 Task: Add a signature Frank Clark containing 'With thanks and sincere wishes, Frank Clark' to email address softage.1@softage.net and add a folder Supplies
Action: Mouse moved to (113, 139)
Screenshot: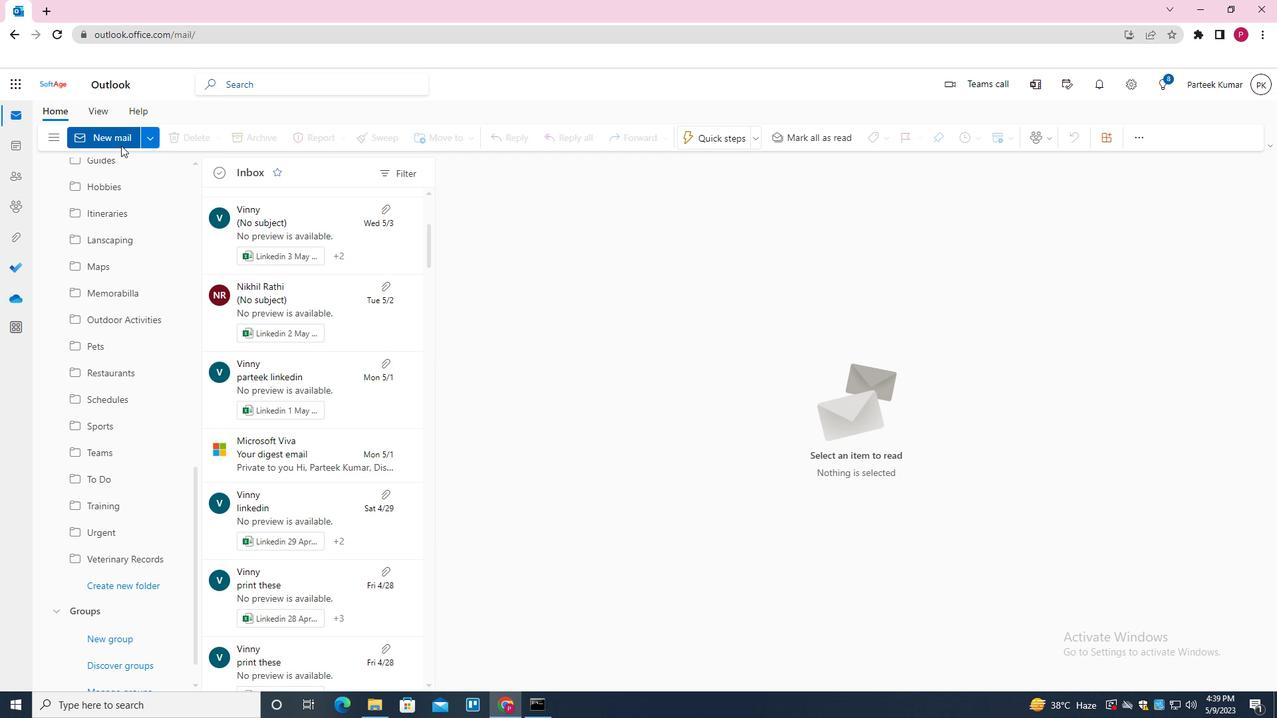 
Action: Mouse pressed left at (113, 139)
Screenshot: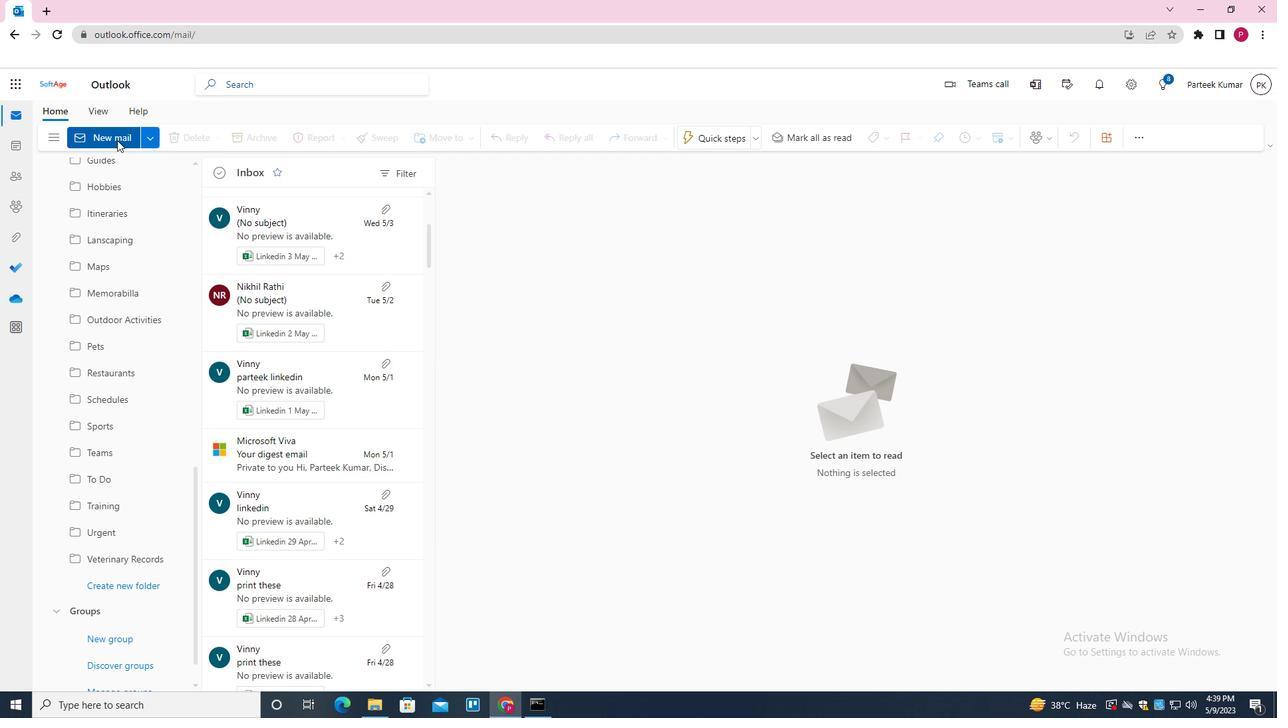 
Action: Mouse moved to (646, 334)
Screenshot: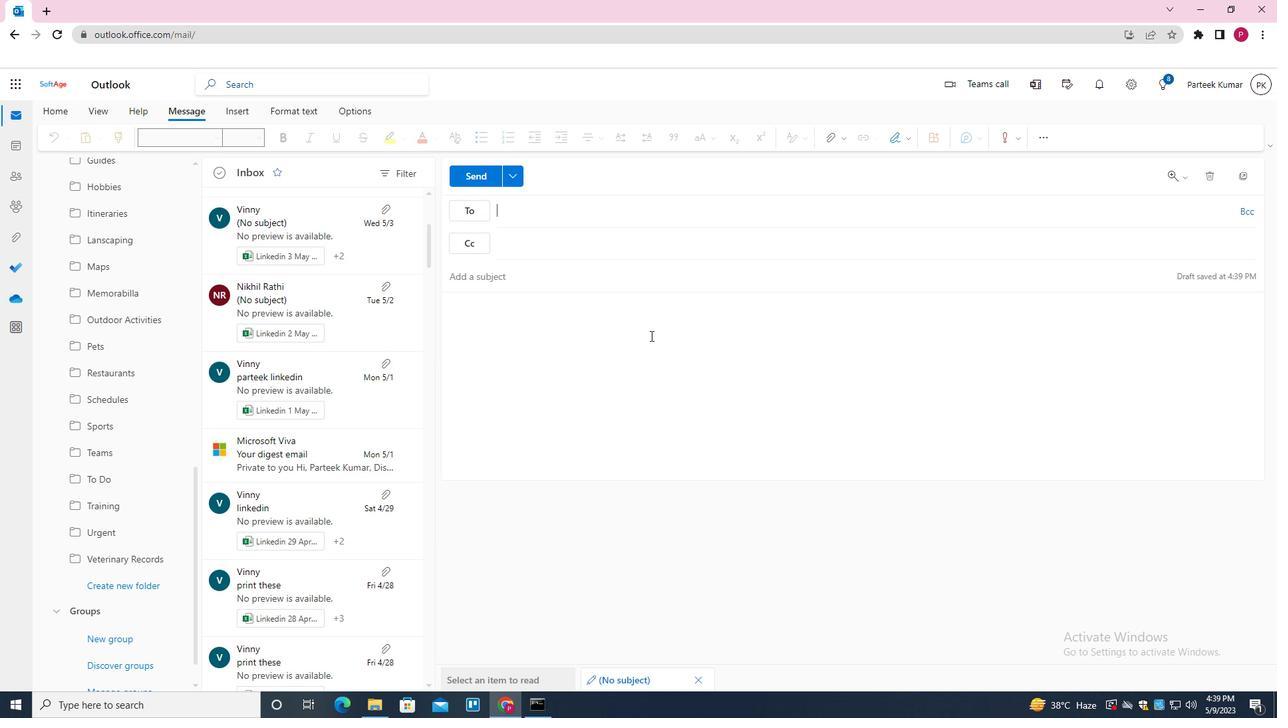 
Action: Mouse pressed left at (646, 334)
Screenshot: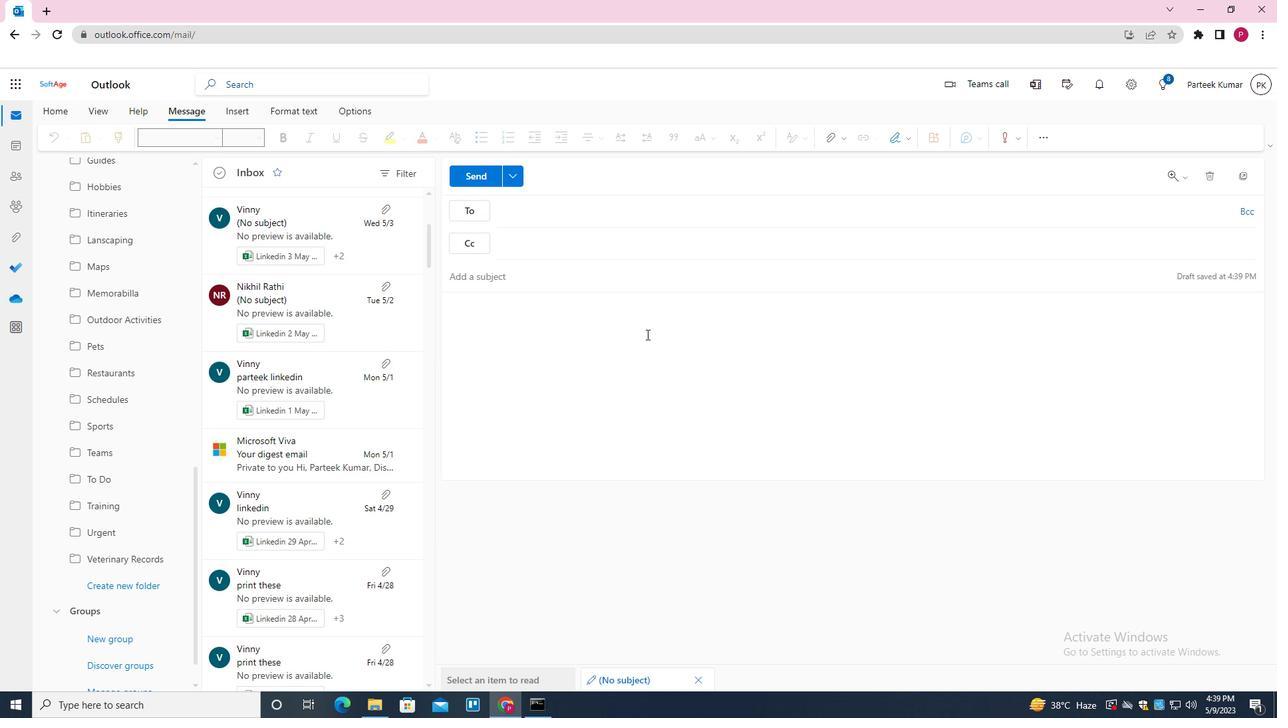 
Action: Mouse moved to (904, 143)
Screenshot: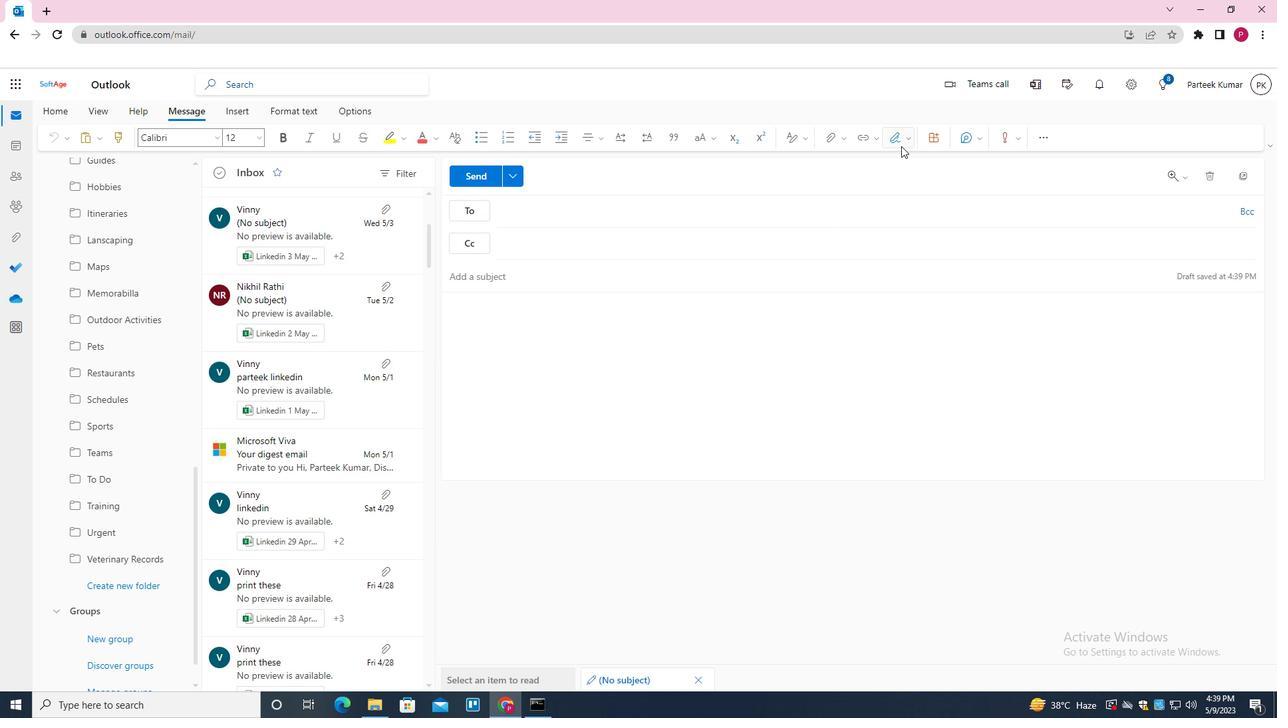 
Action: Mouse pressed left at (904, 143)
Screenshot: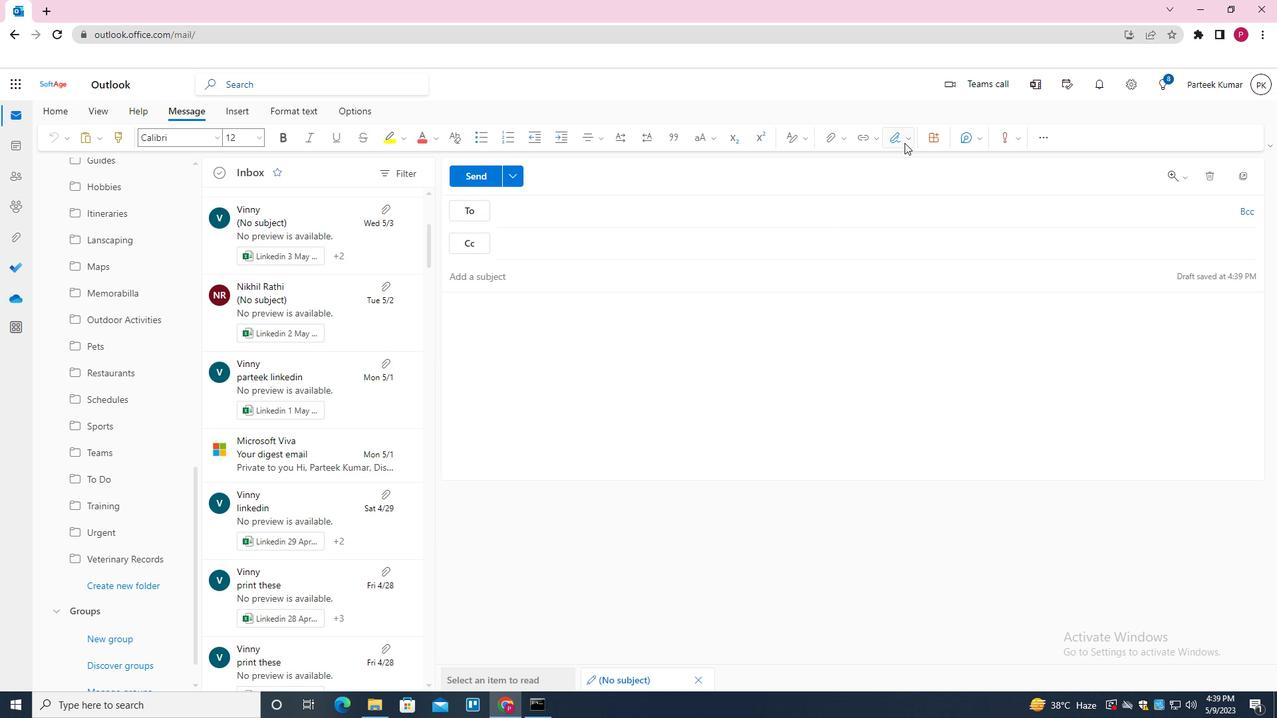 
Action: Mouse moved to (842, 444)
Screenshot: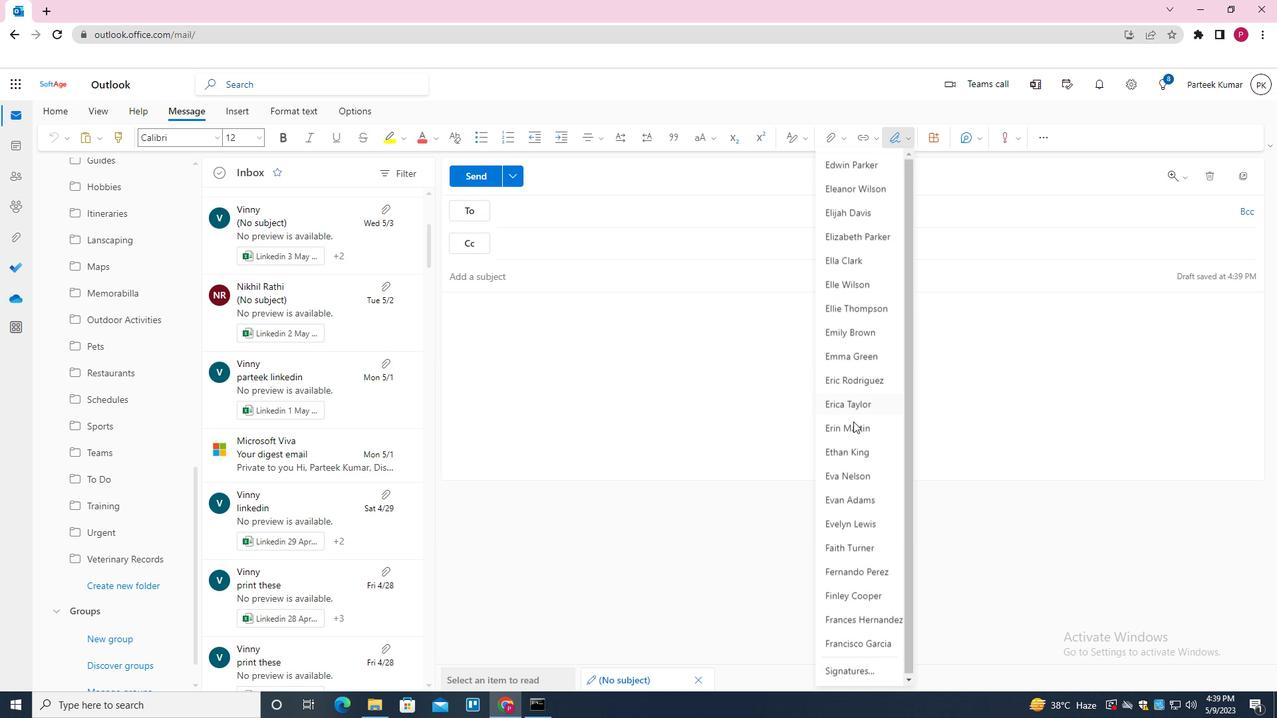 
Action: Mouse scrolled (842, 443) with delta (0, 0)
Screenshot: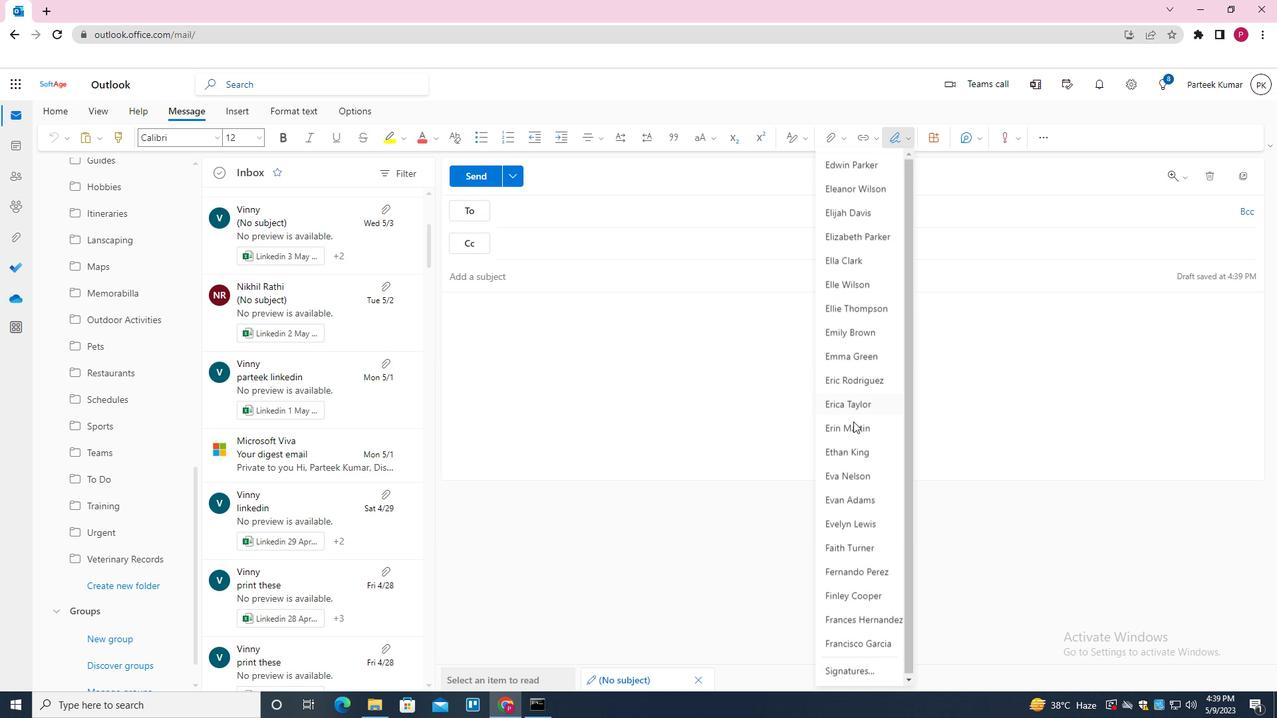 
Action: Mouse moved to (842, 470)
Screenshot: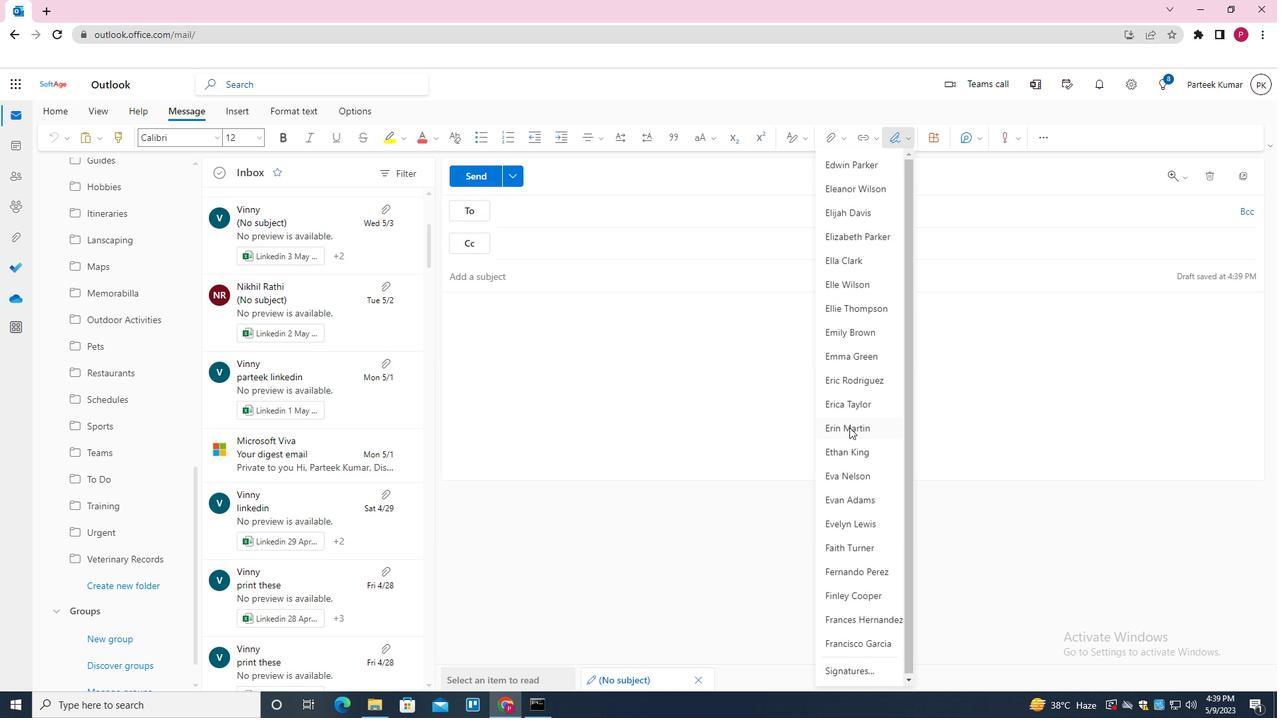 
Action: Mouse scrolled (842, 469) with delta (0, 0)
Screenshot: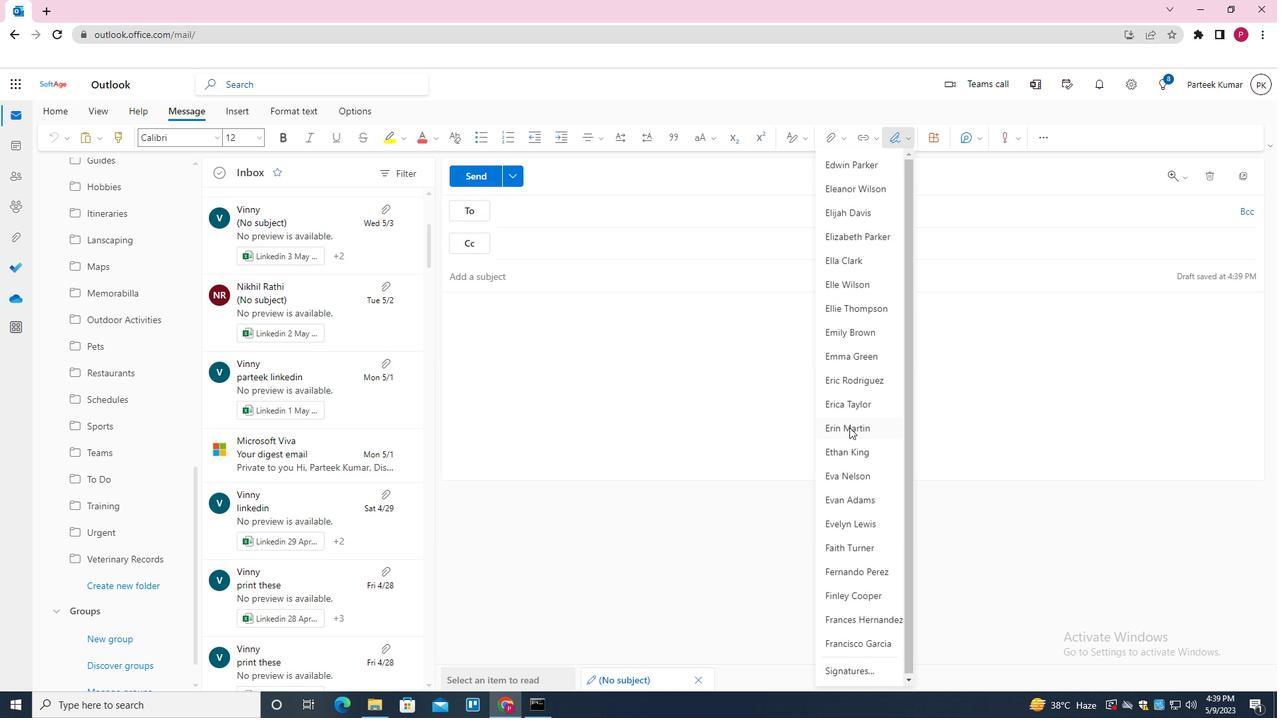 
Action: Mouse moved to (843, 480)
Screenshot: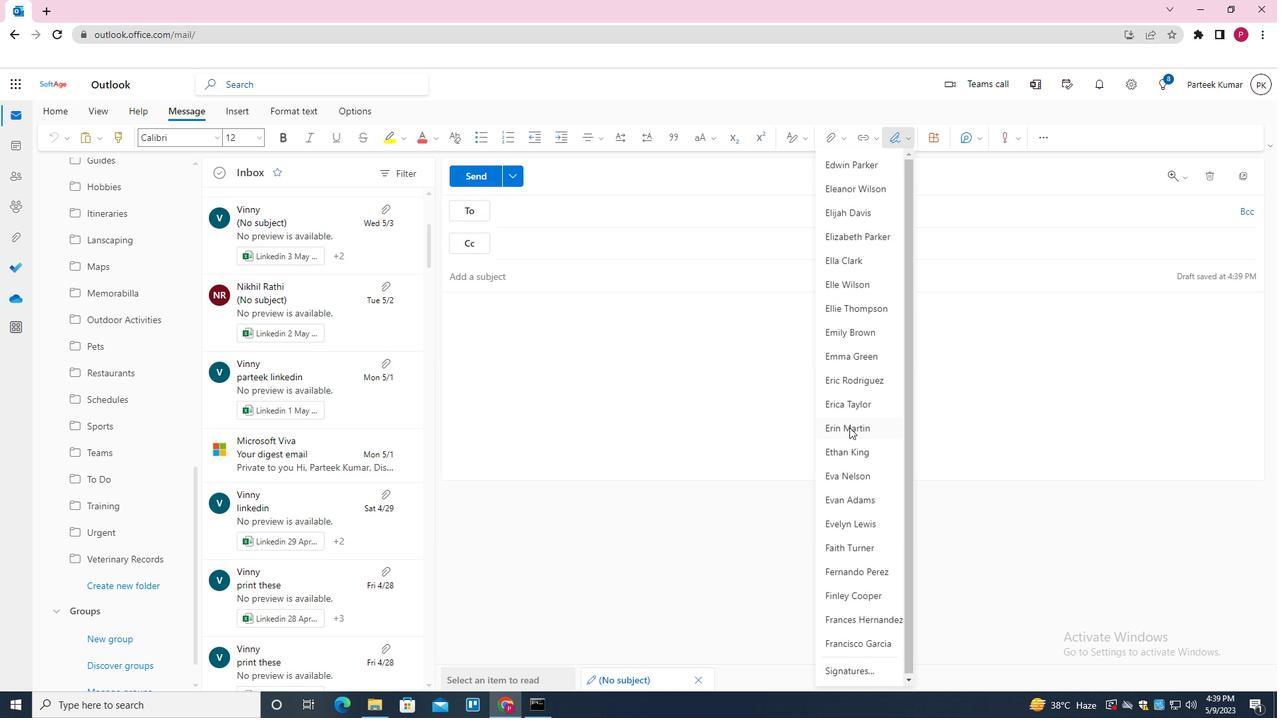 
Action: Mouse scrolled (843, 479) with delta (0, 0)
Screenshot: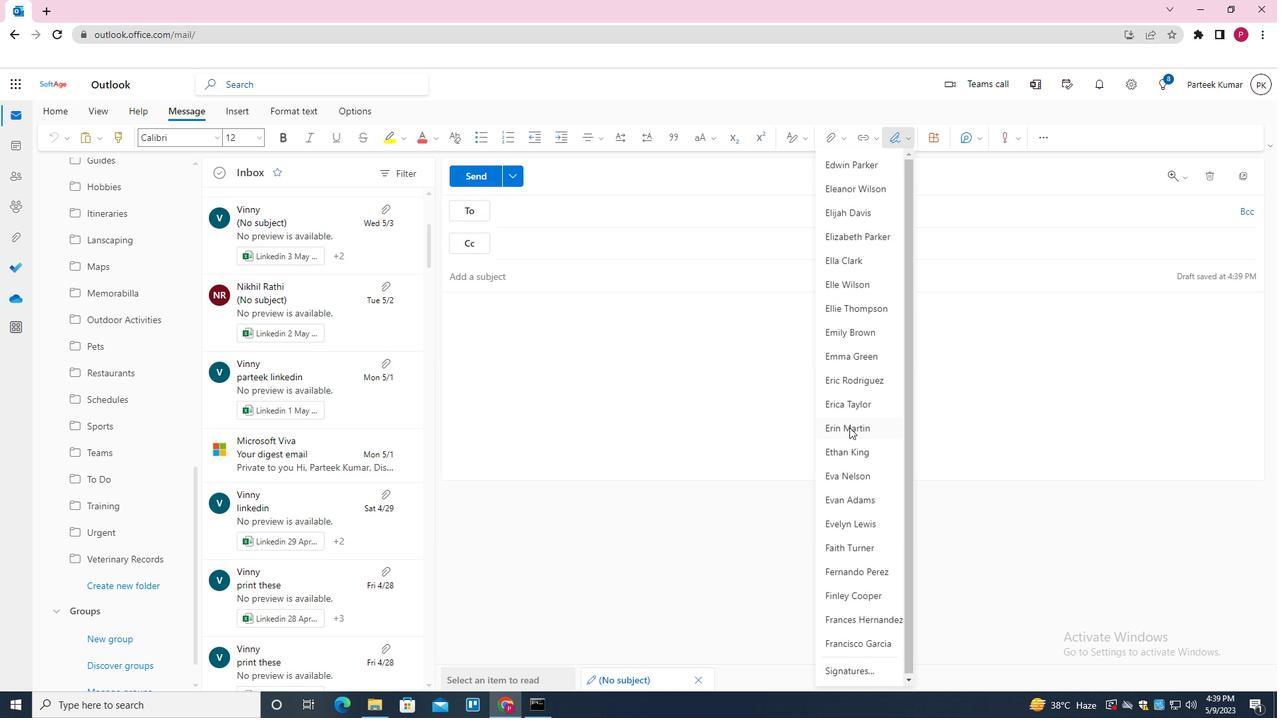 
Action: Mouse moved to (845, 493)
Screenshot: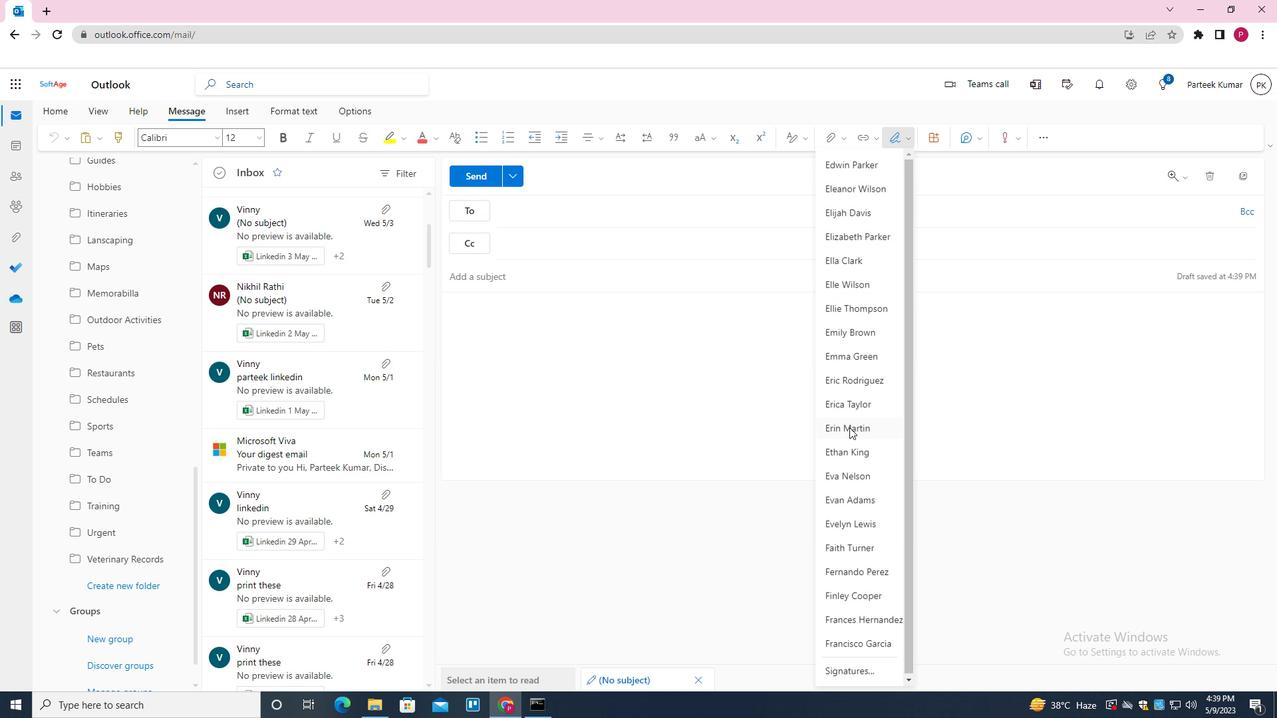 
Action: Mouse scrolled (845, 493) with delta (0, 0)
Screenshot: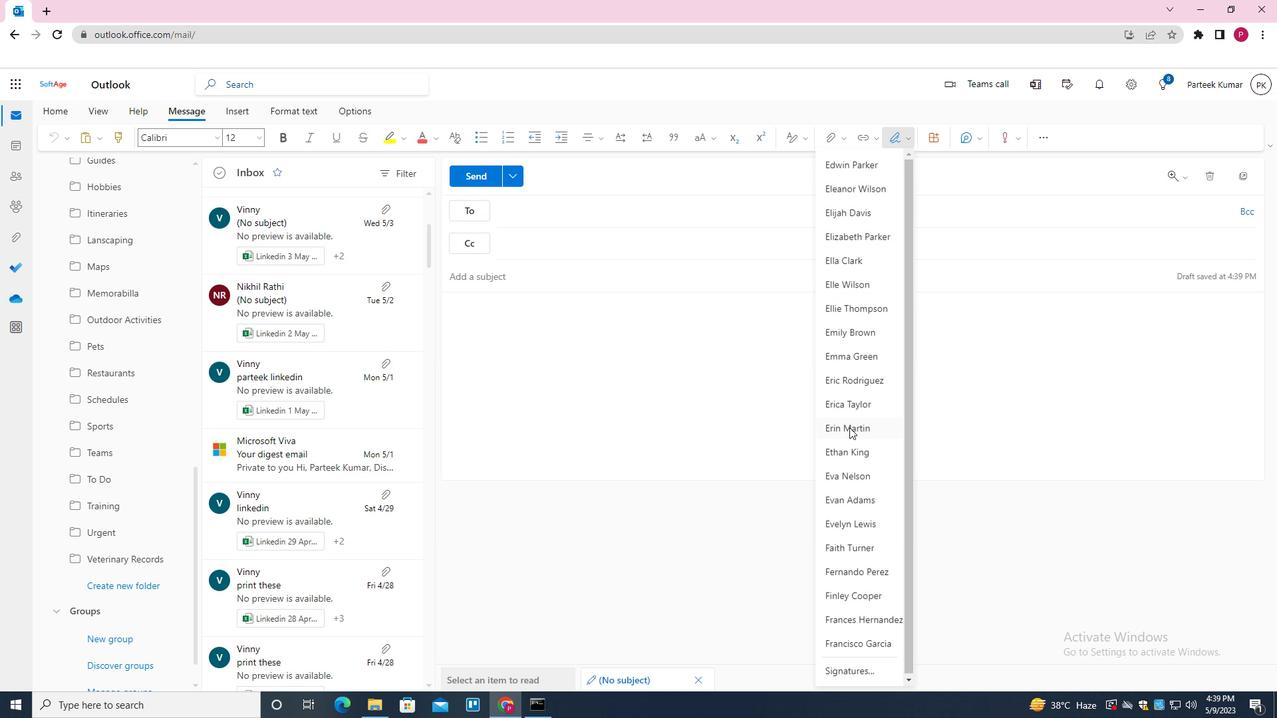 
Action: Mouse moved to (845, 503)
Screenshot: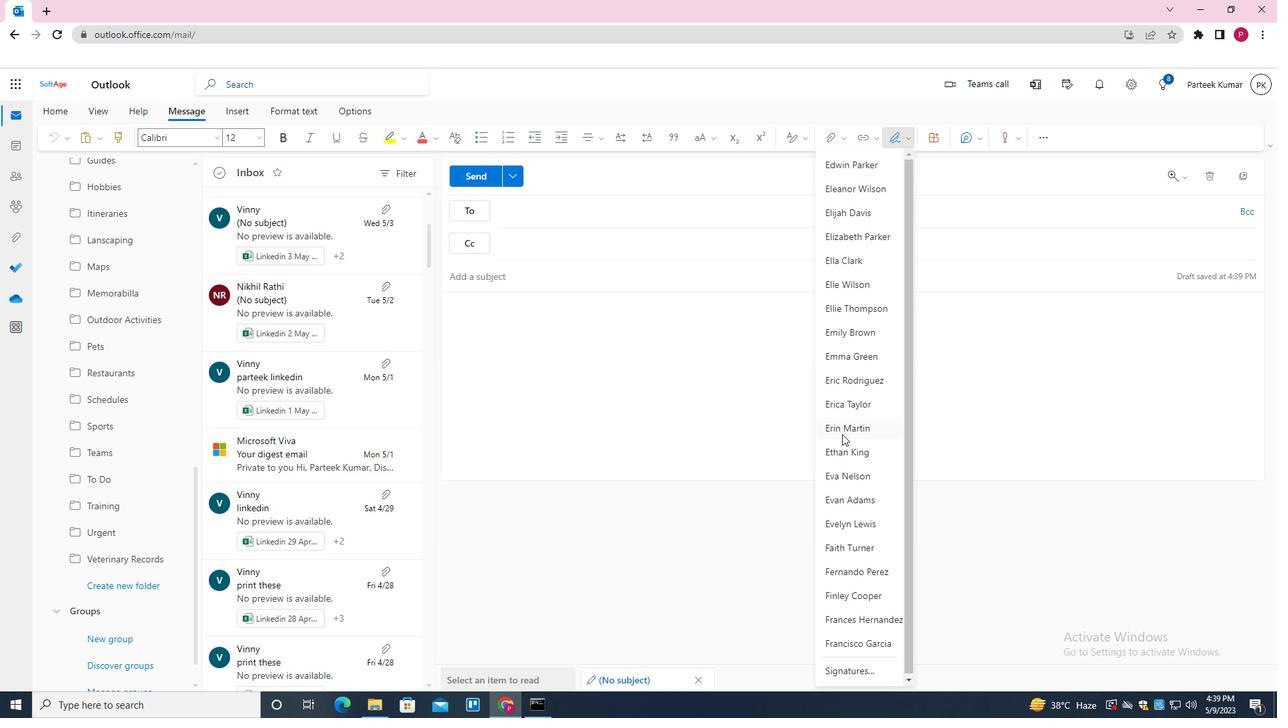 
Action: Mouse scrolled (845, 502) with delta (0, 0)
Screenshot: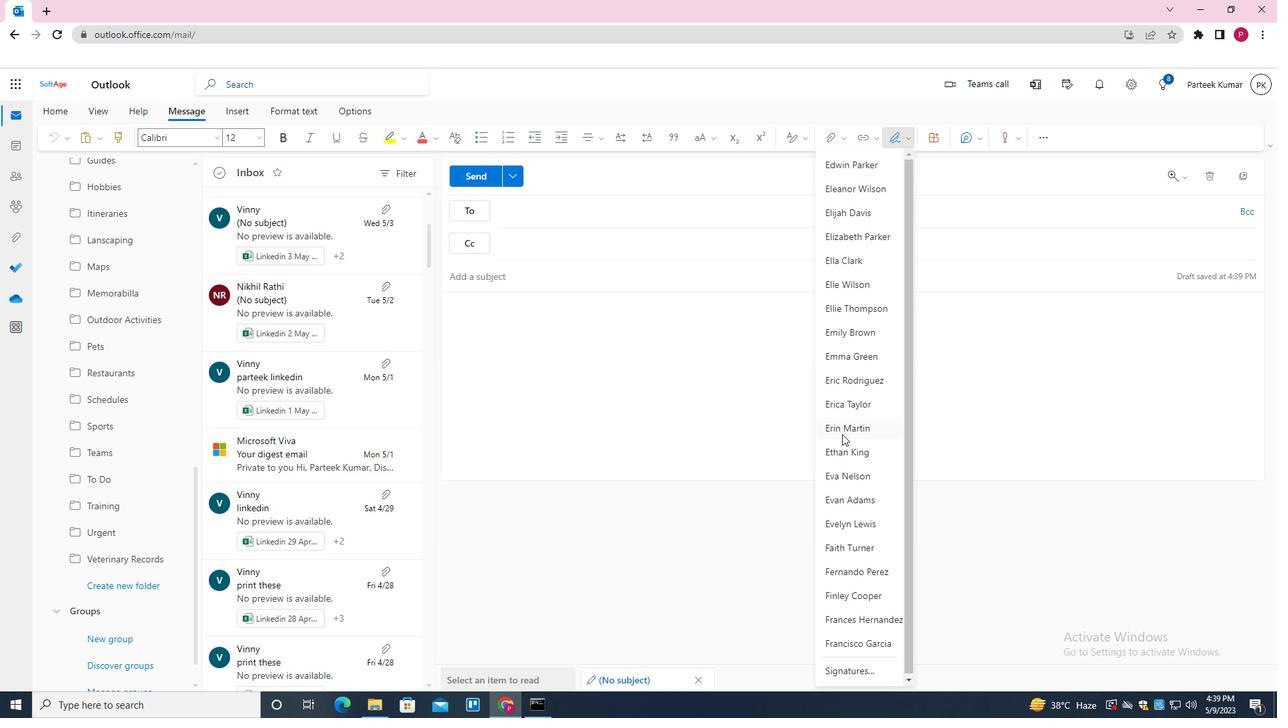 
Action: Mouse moved to (847, 660)
Screenshot: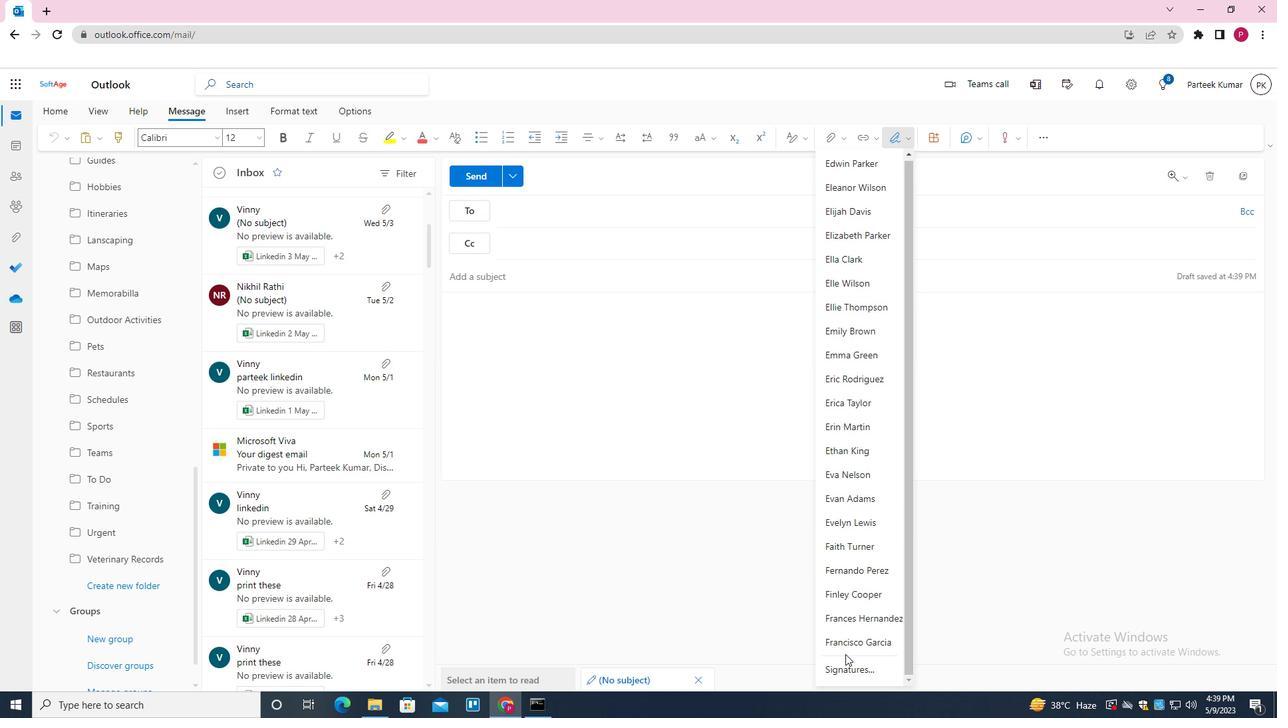
Action: Mouse pressed left at (847, 660)
Screenshot: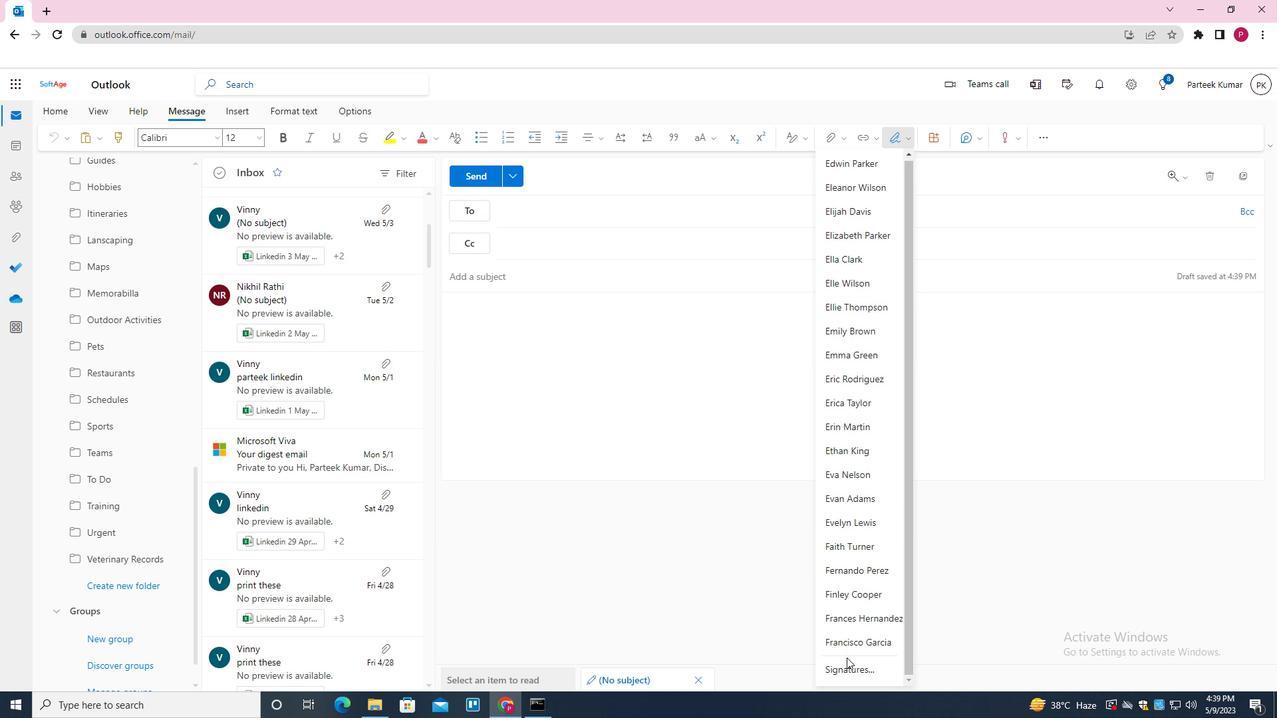 
Action: Mouse moved to (564, 217)
Screenshot: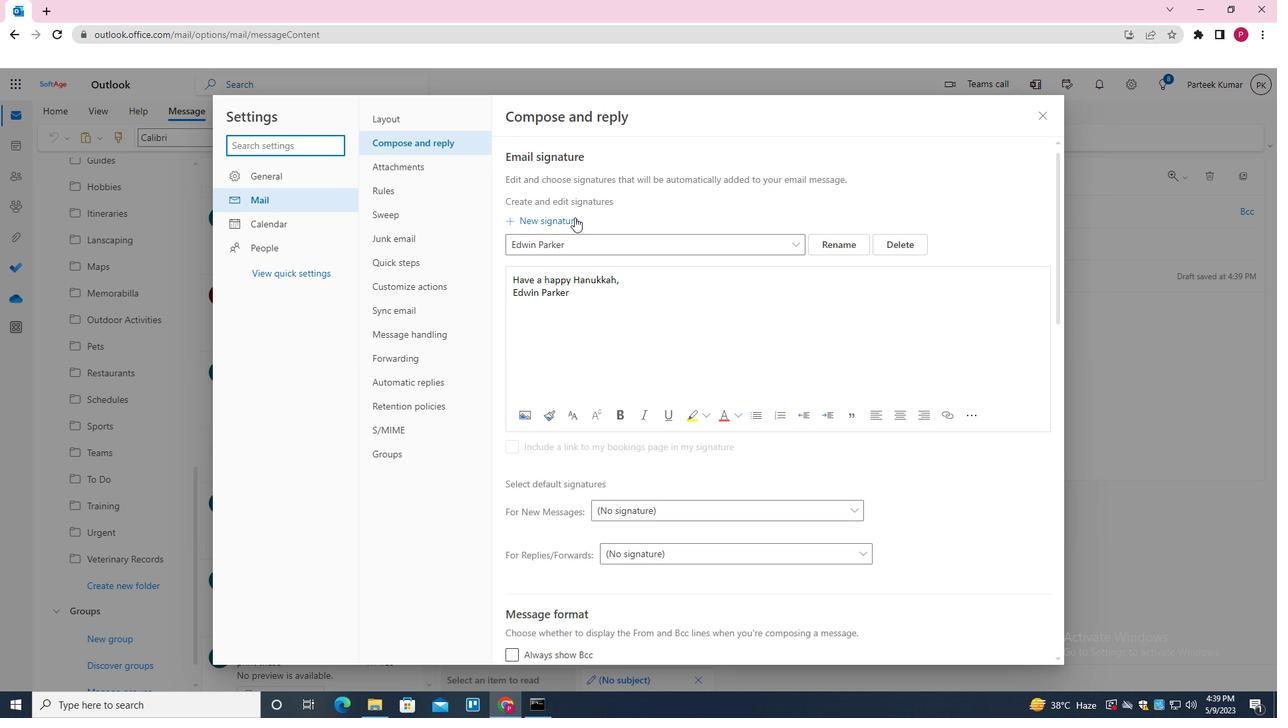 
Action: Mouse pressed left at (564, 217)
Screenshot: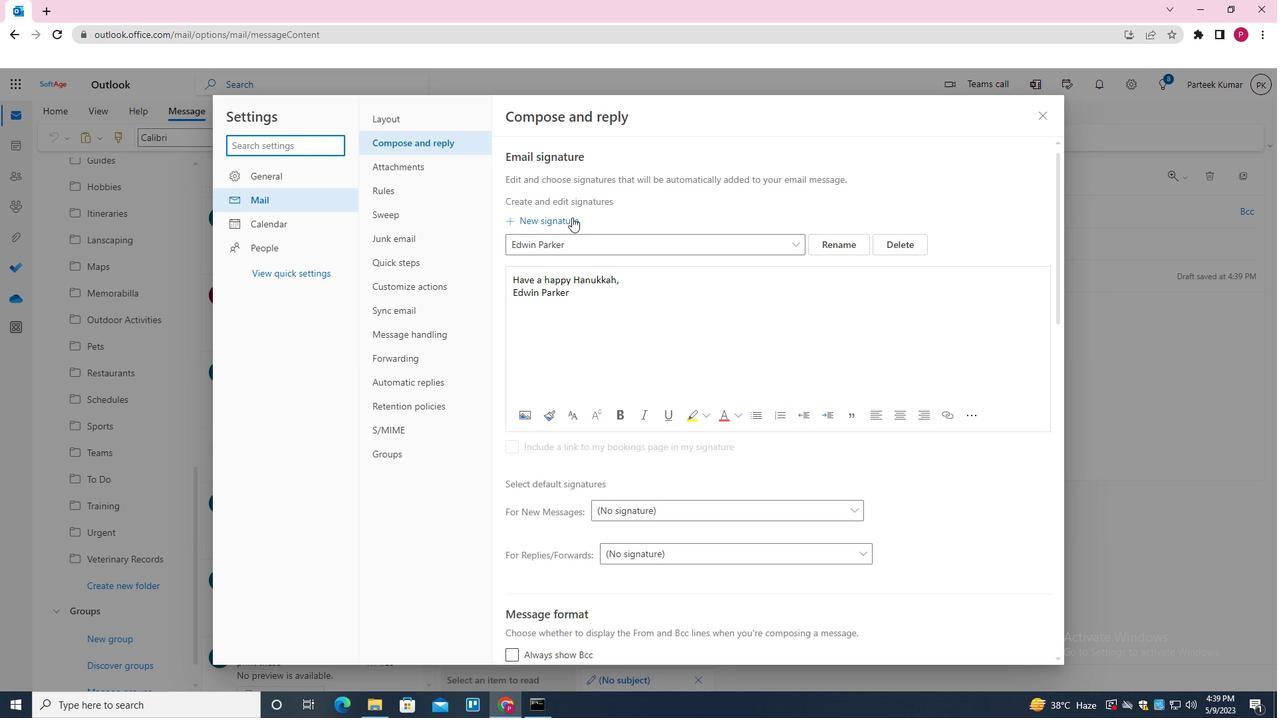 
Action: Mouse moved to (582, 248)
Screenshot: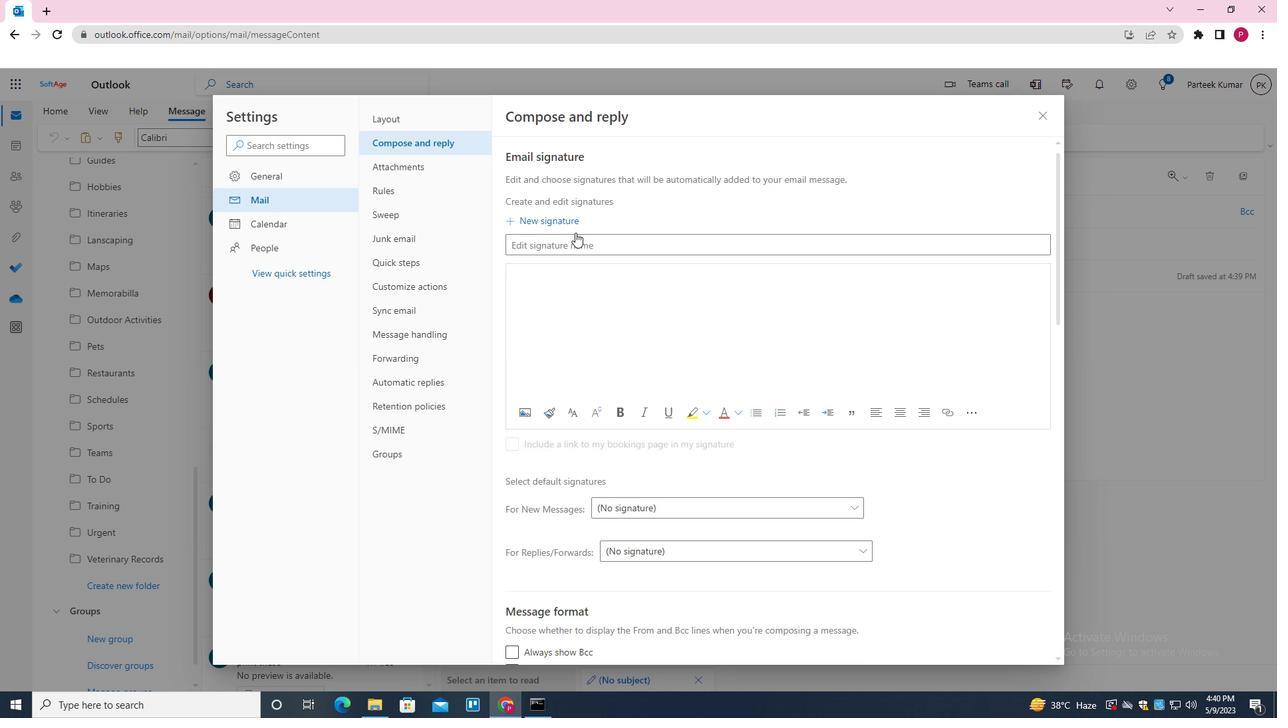 
Action: Mouse pressed left at (582, 248)
Screenshot: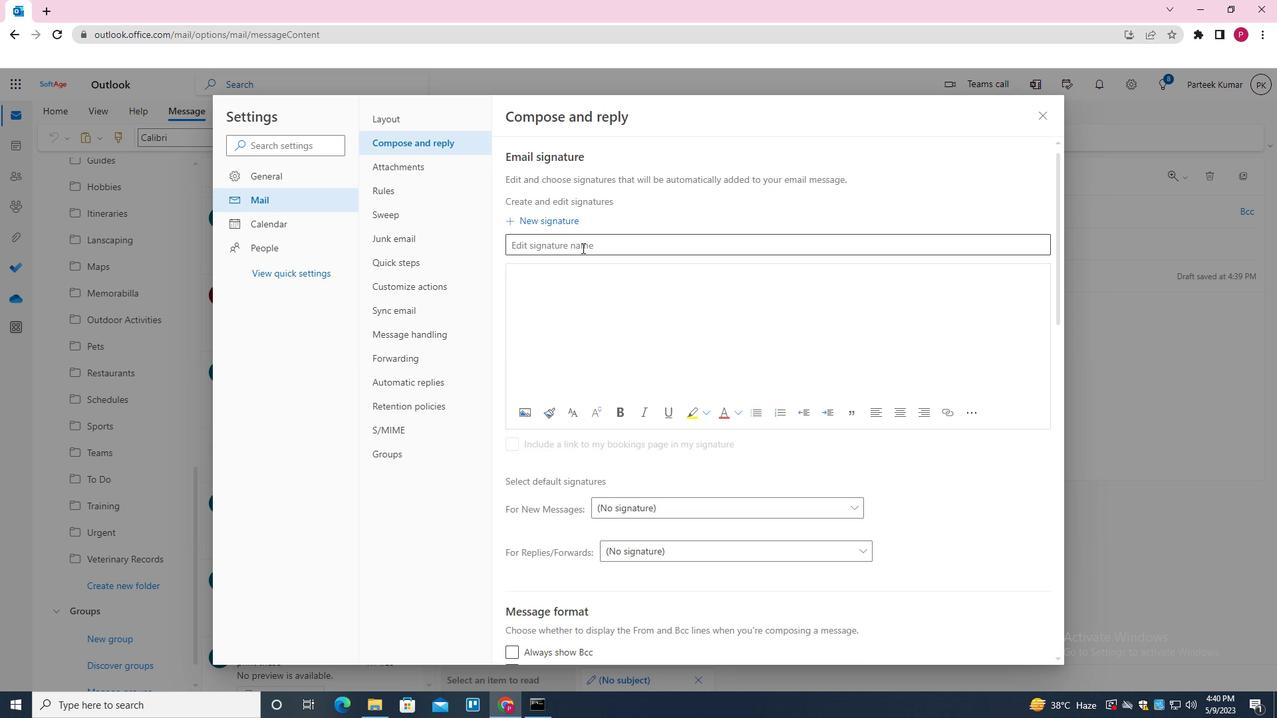 
Action: Mouse moved to (582, 248)
Screenshot: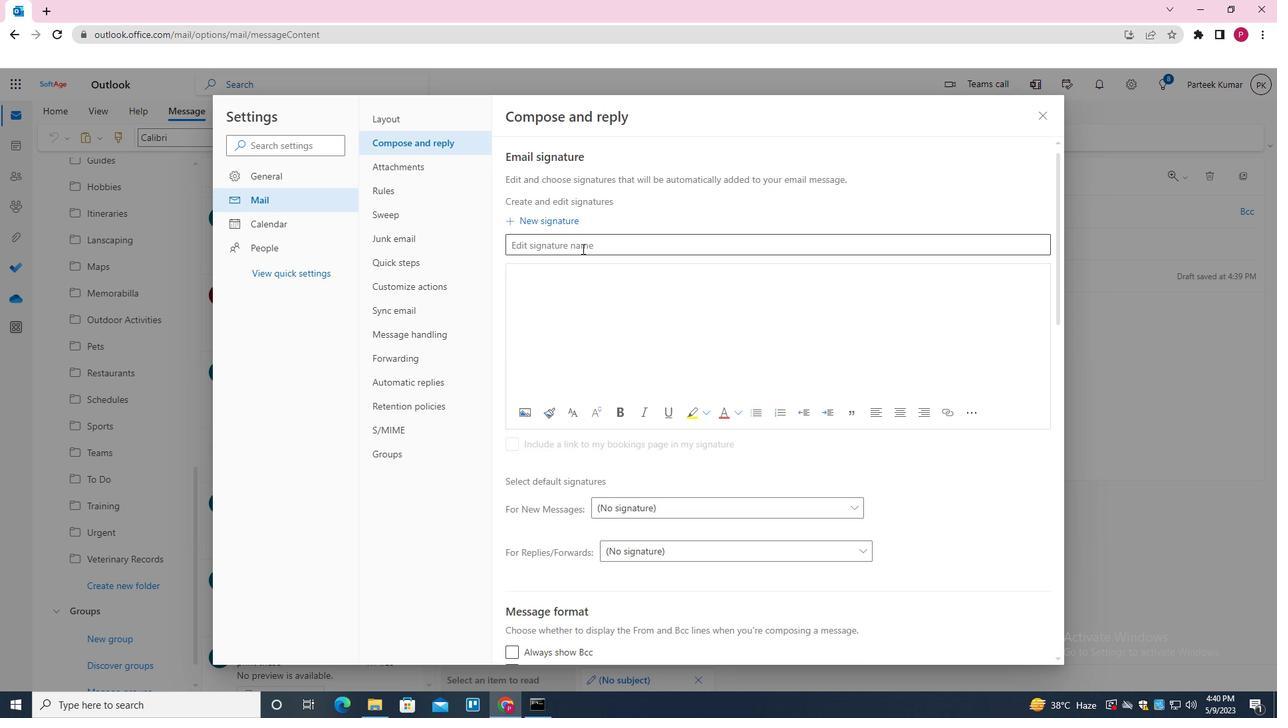 
Action: Key pressed <Key.shift><Key.shift>FRANK<Key.space><Key.shift>V<Key.backspace>CLARK
Screenshot: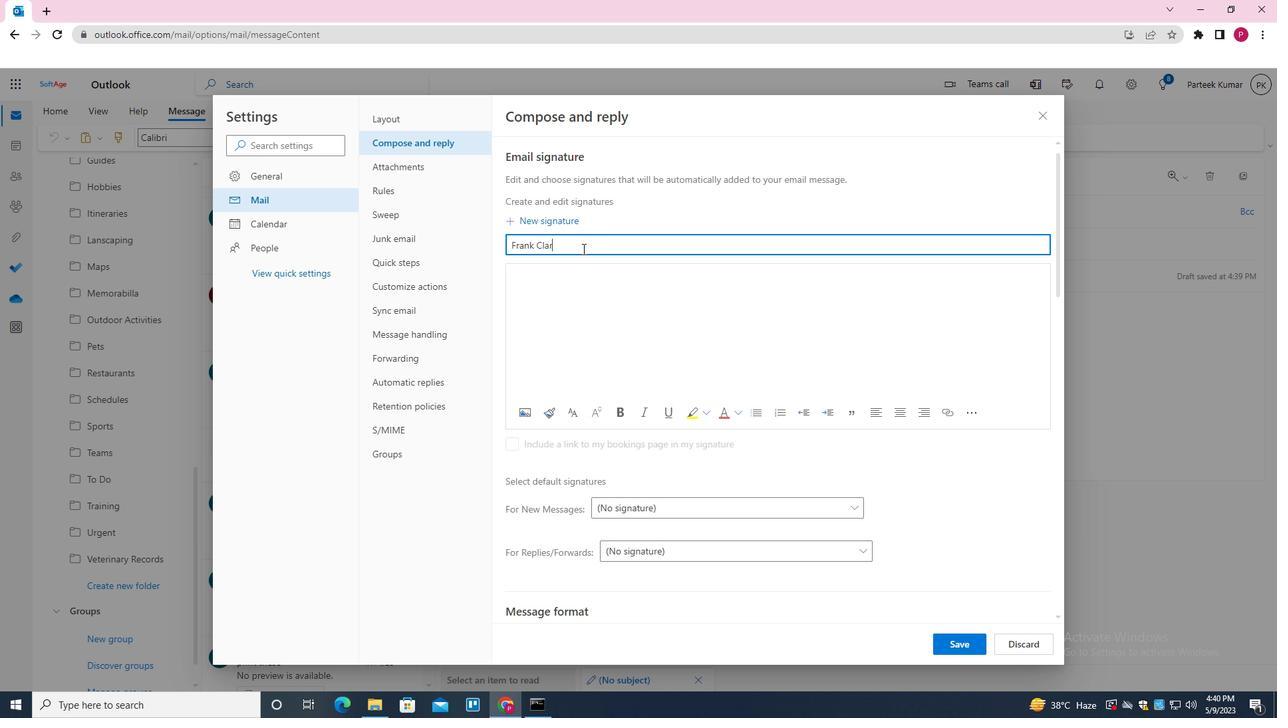 
Action: Mouse moved to (703, 299)
Screenshot: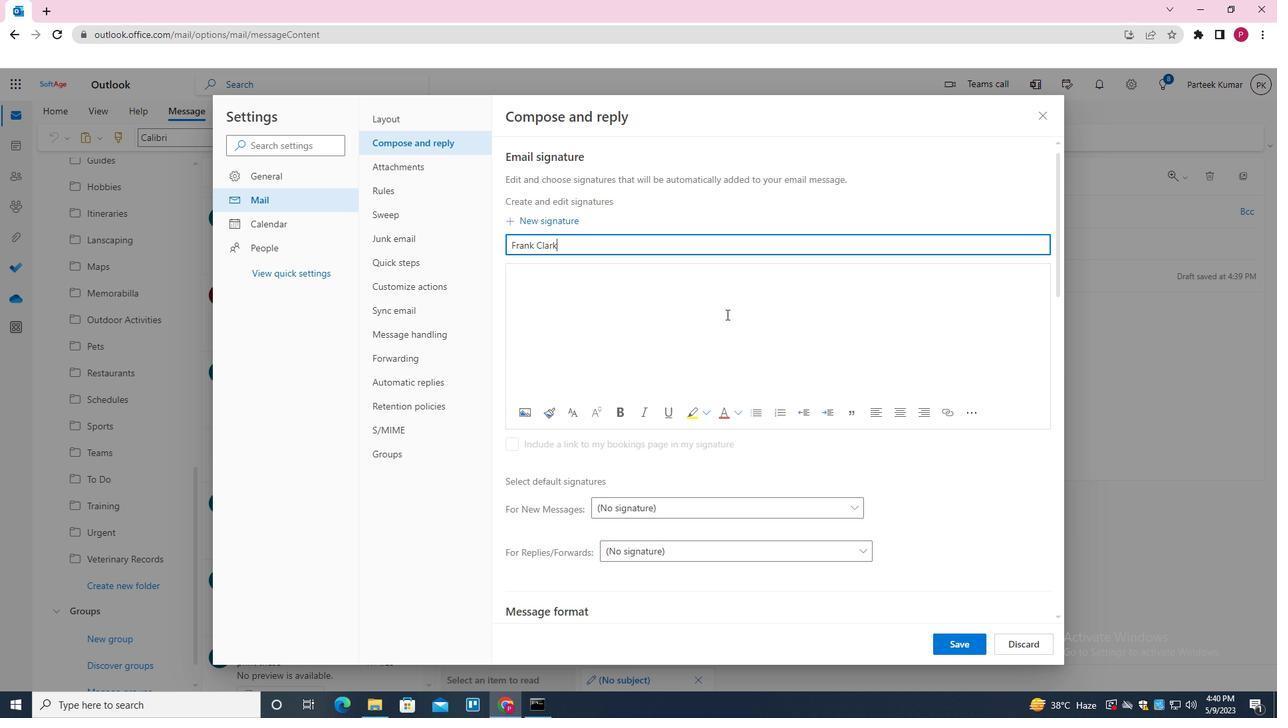 
Action: Mouse pressed left at (703, 299)
Screenshot: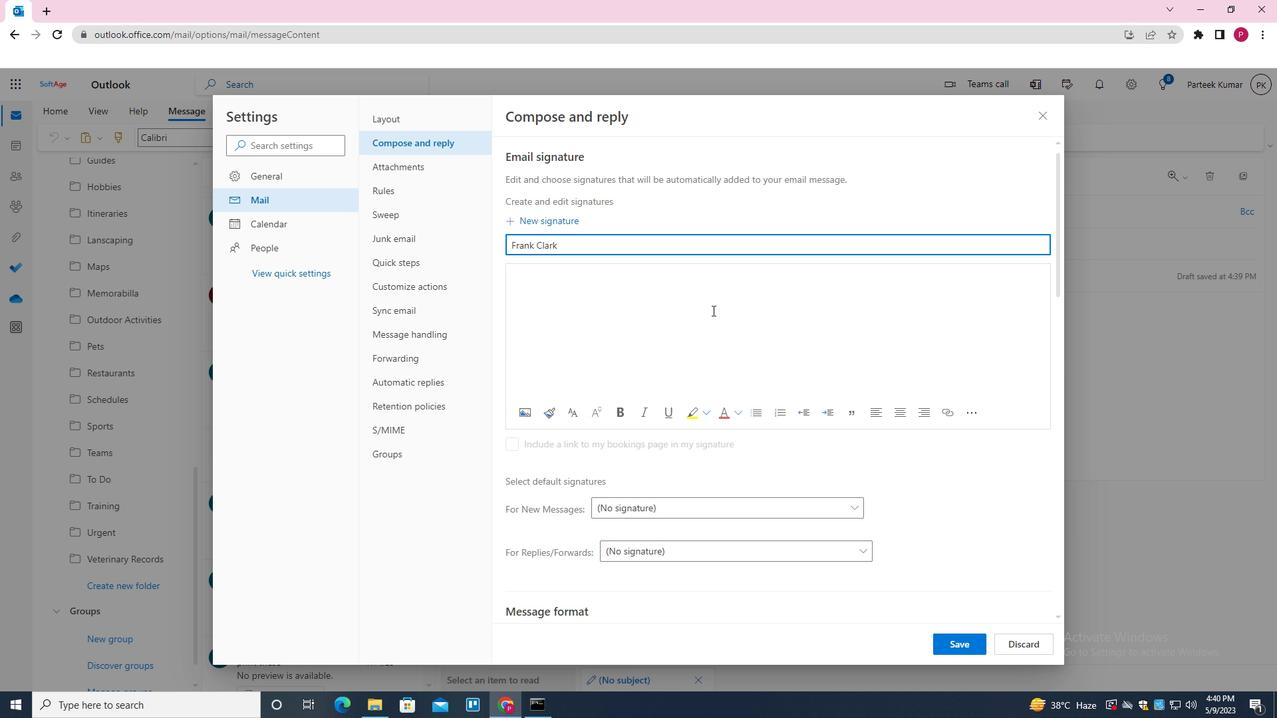 
Action: Key pressed <Key.shift>WITH<Key.space><Key.shift>THANKS<Key.space><Key.backspace><Key.backspace><Key.backspace><Key.backspace><Key.backspace><Key.backspace><Key.backspace>THANKS<Key.space>AND<Key.space>SIB<Key.backspace>M<Key.backspace>NCERE<Key.space>WISHES,<Key.enter><Key.shift>FRANK<Key.space><Key.shift>CLARK
Screenshot: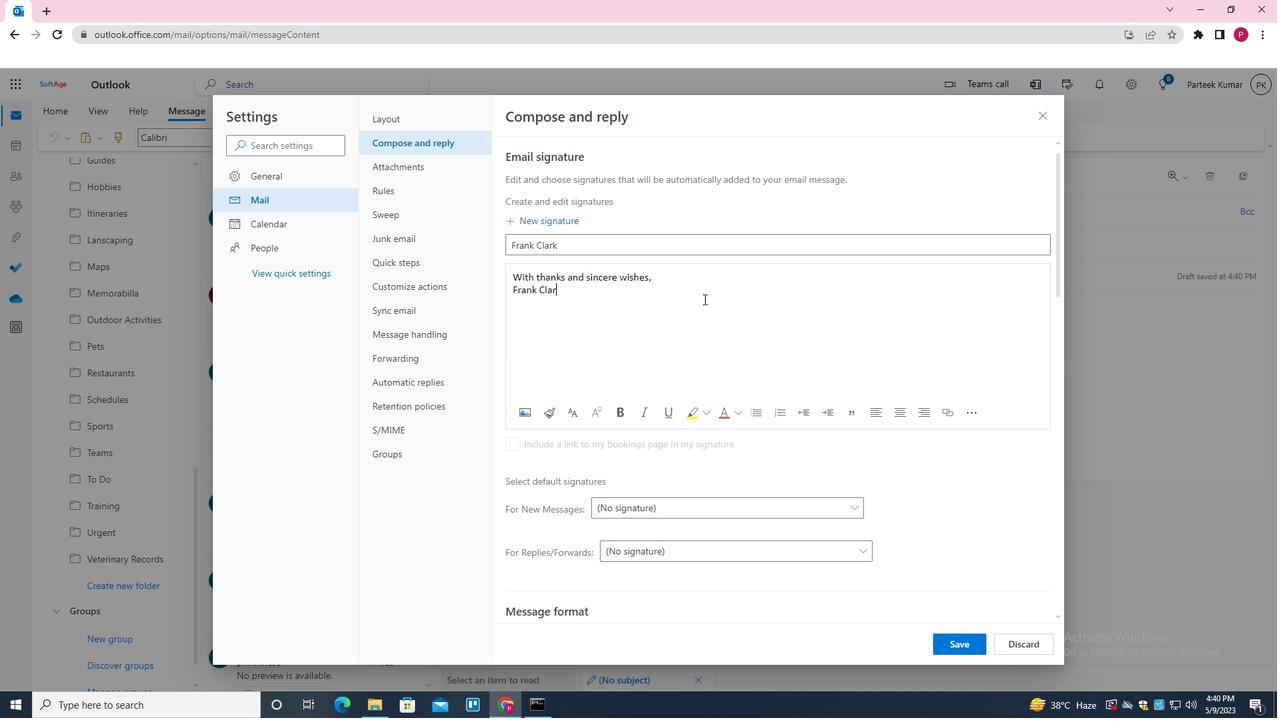 
Action: Mouse moved to (956, 648)
Screenshot: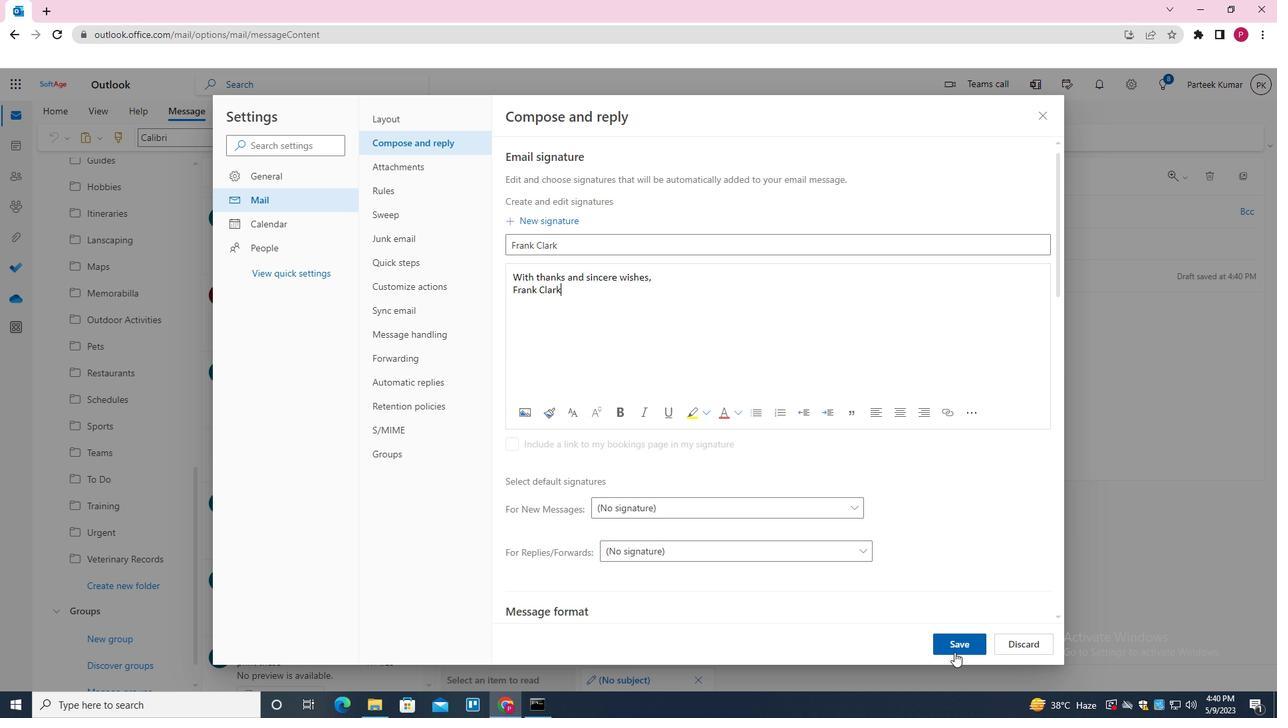 
Action: Mouse pressed left at (956, 648)
Screenshot: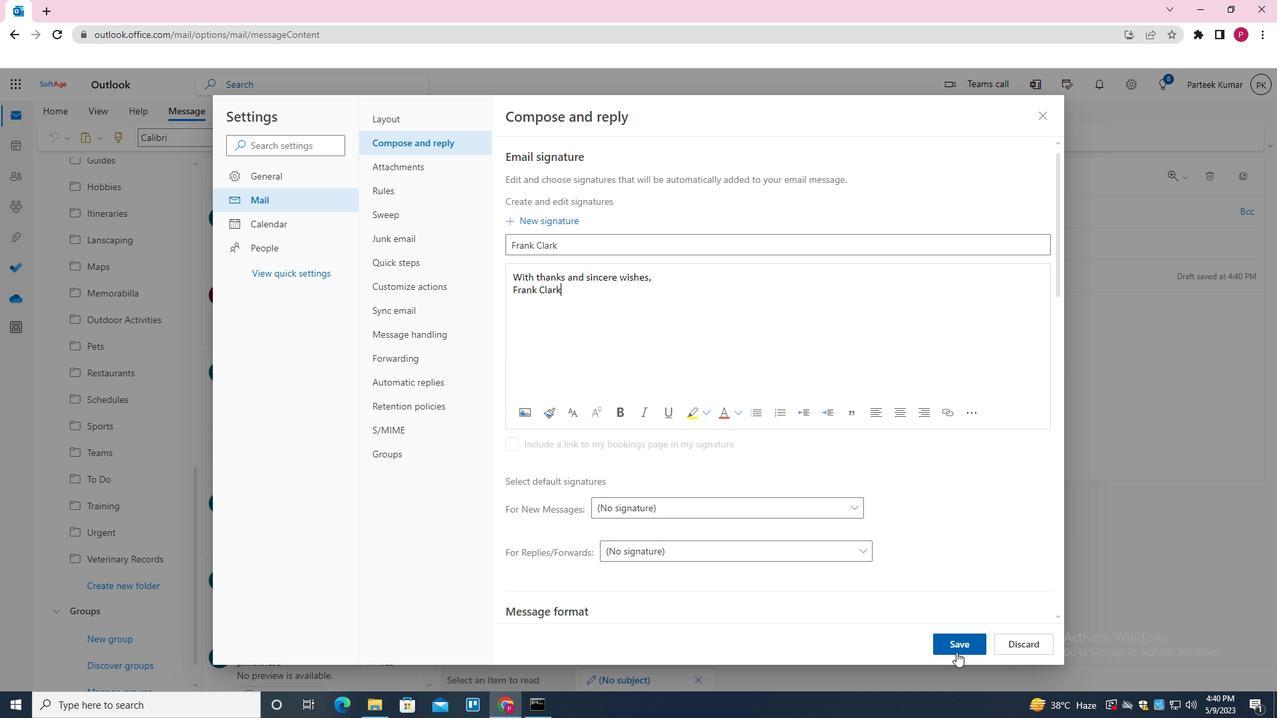 
Action: Mouse moved to (1048, 117)
Screenshot: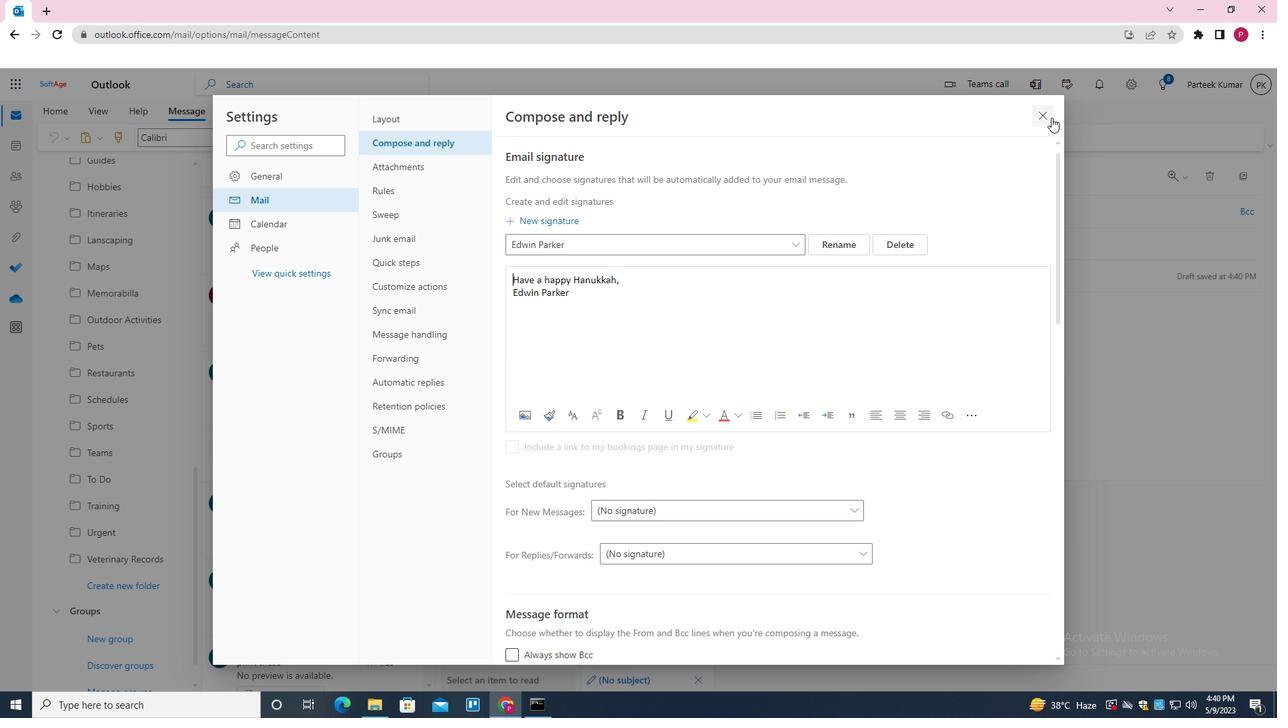 
Action: Mouse pressed left at (1048, 117)
Screenshot: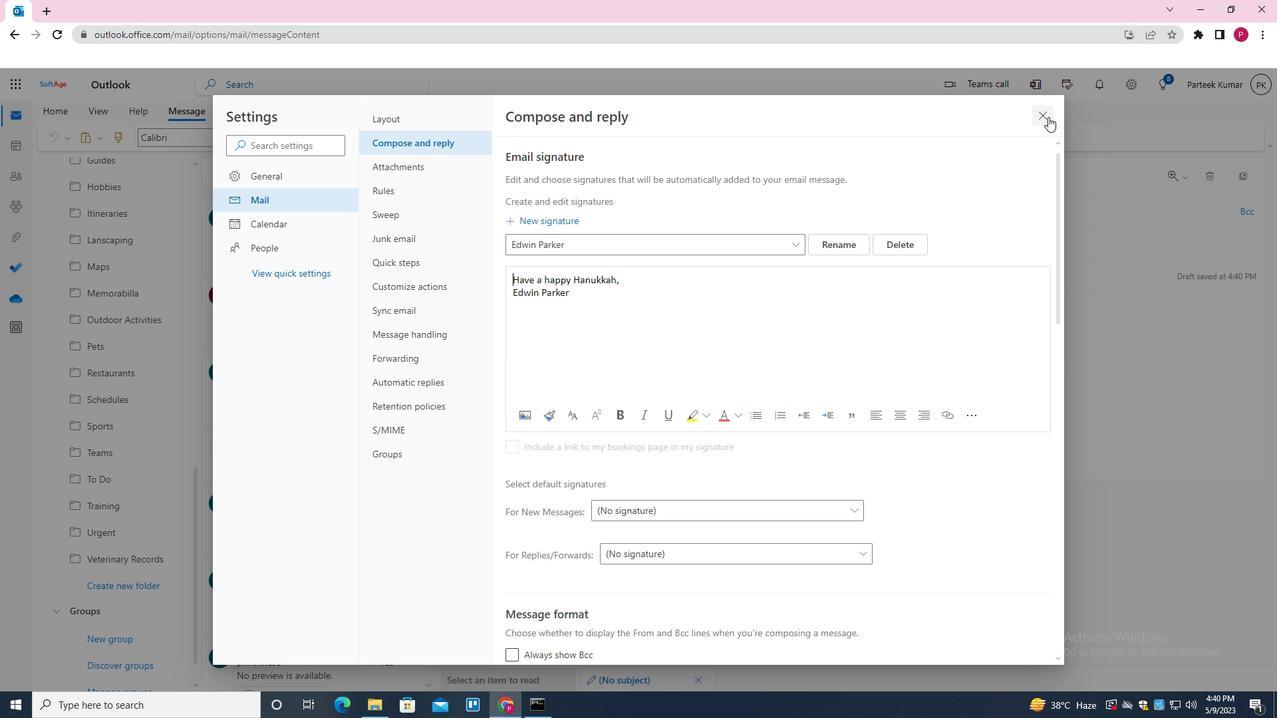 
Action: Mouse moved to (561, 328)
Screenshot: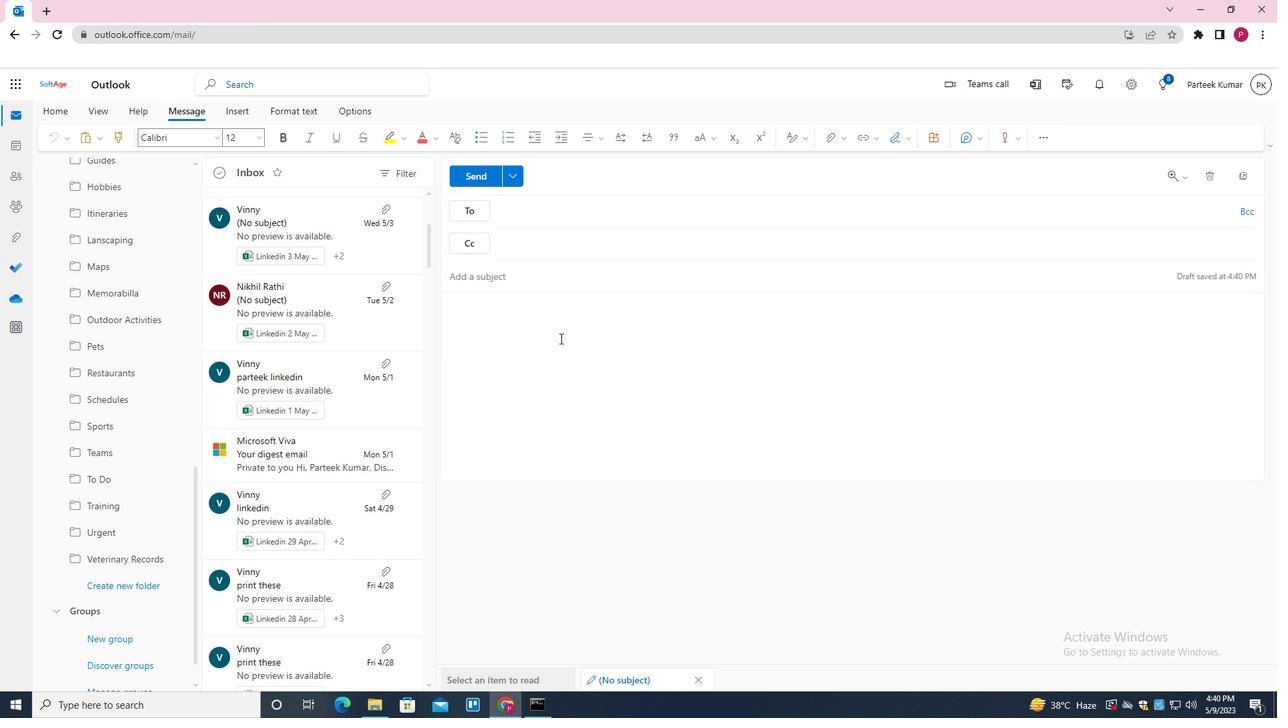
Action: Mouse pressed left at (561, 328)
Screenshot: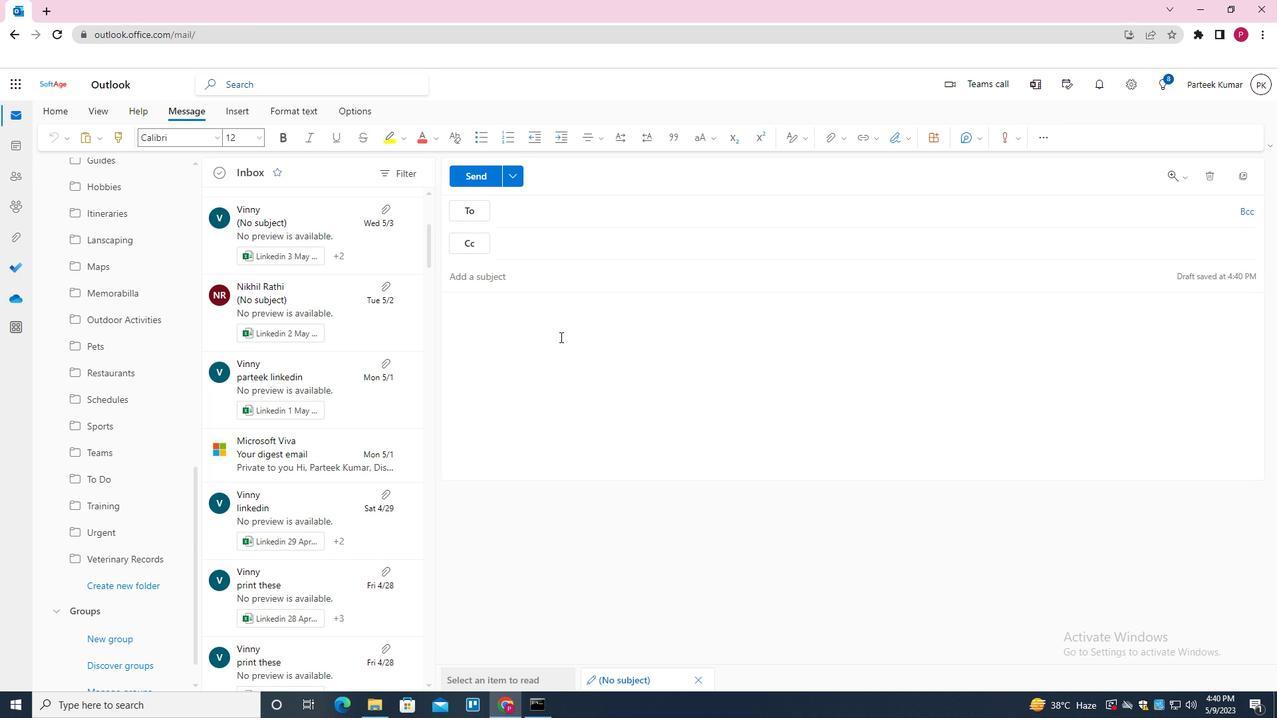 
Action: Mouse moved to (908, 135)
Screenshot: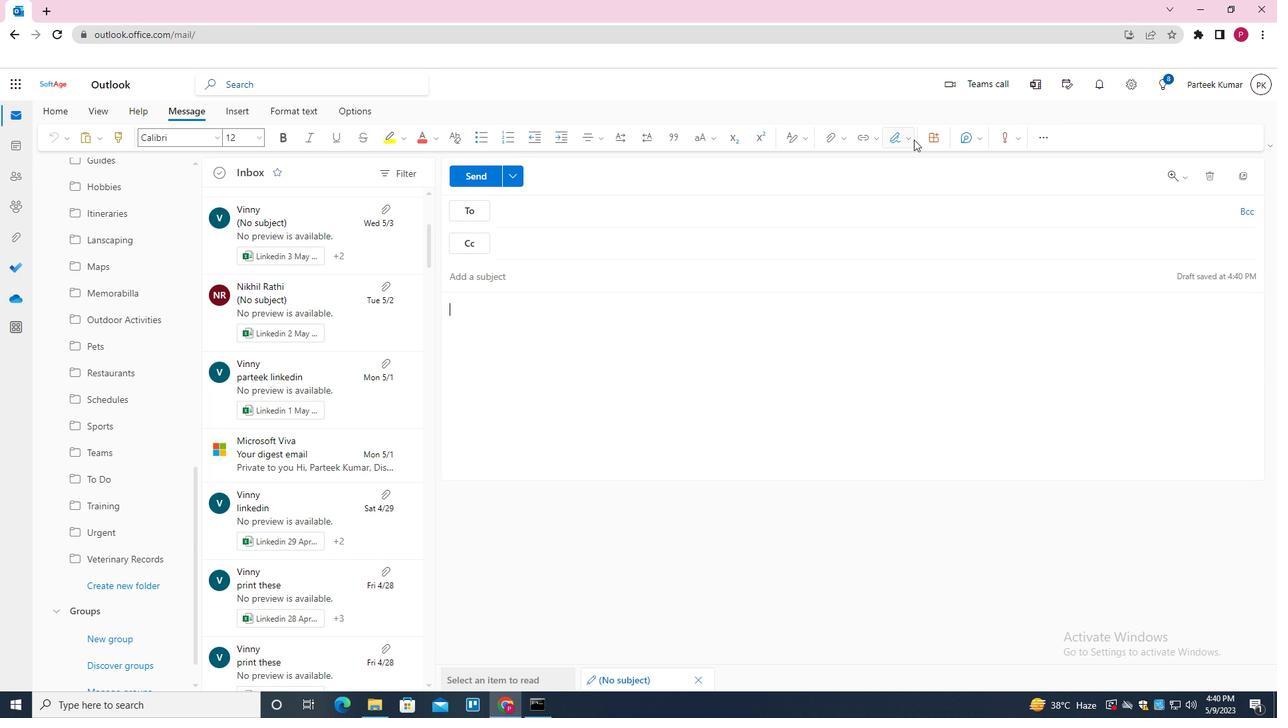
Action: Mouse pressed left at (908, 135)
Screenshot: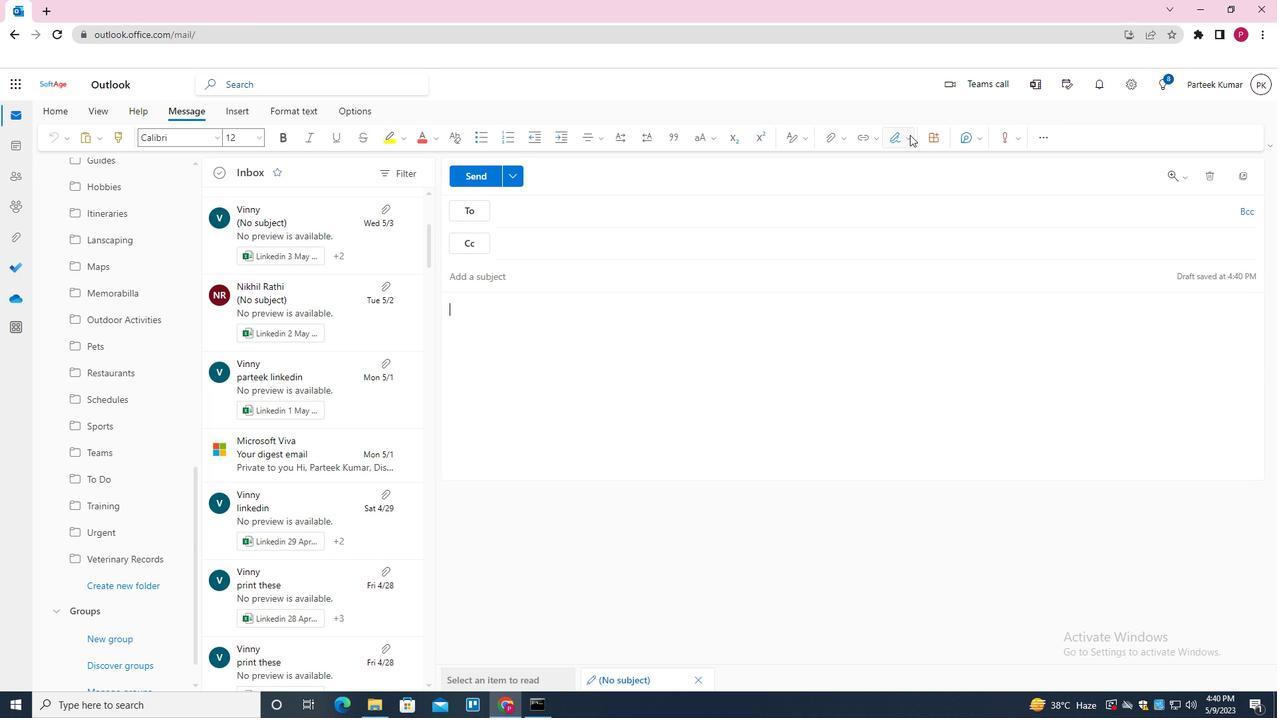 
Action: Mouse moved to (848, 593)
Screenshot: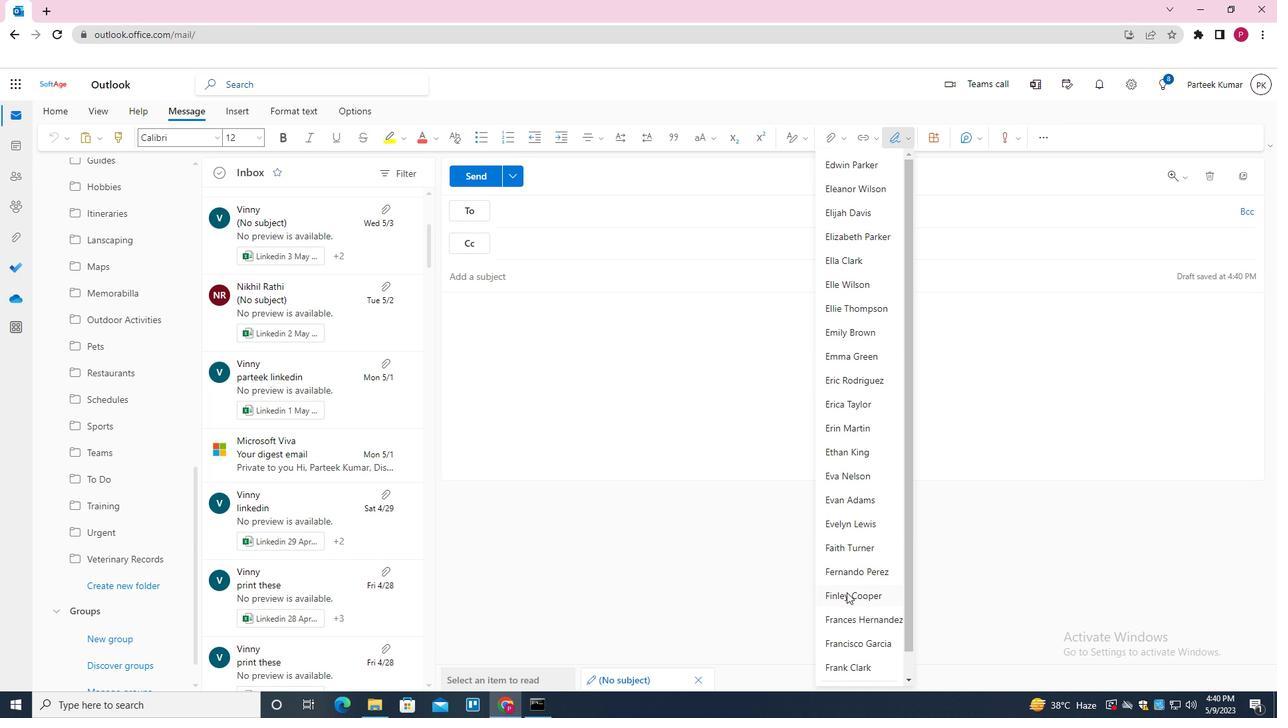 
Action: Mouse scrolled (848, 592) with delta (0, 0)
Screenshot: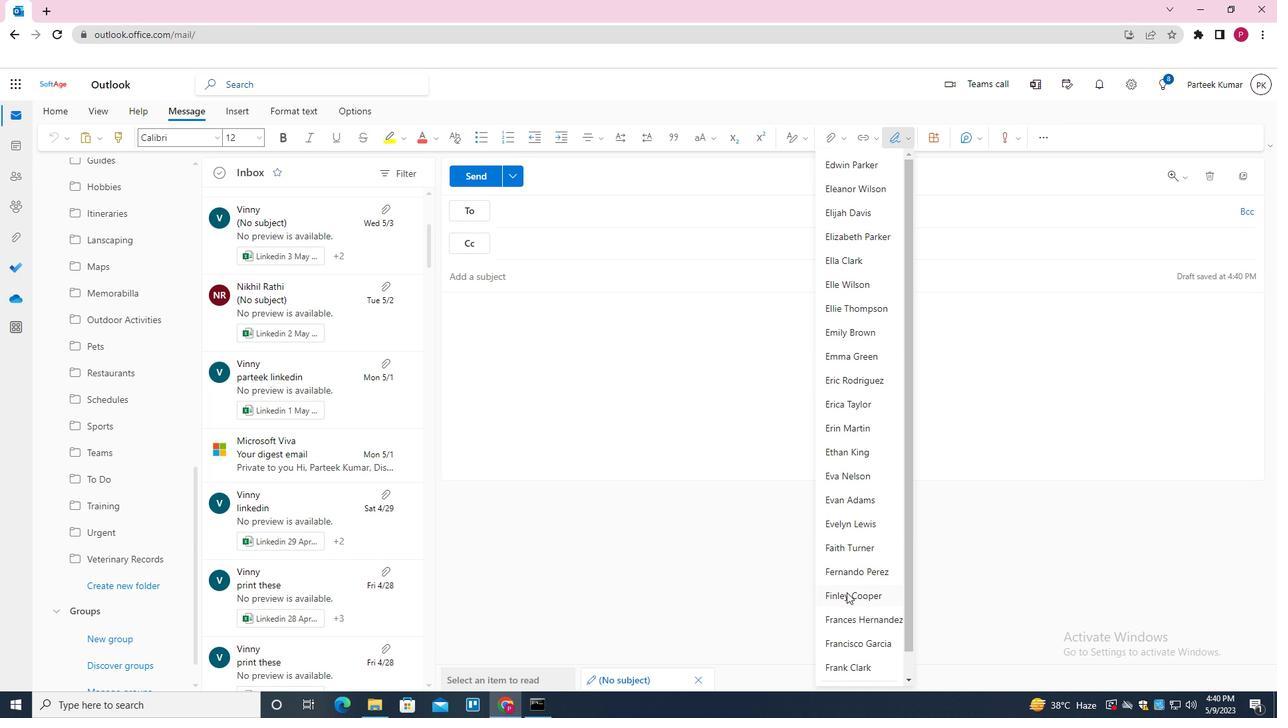 
Action: Mouse moved to (849, 594)
Screenshot: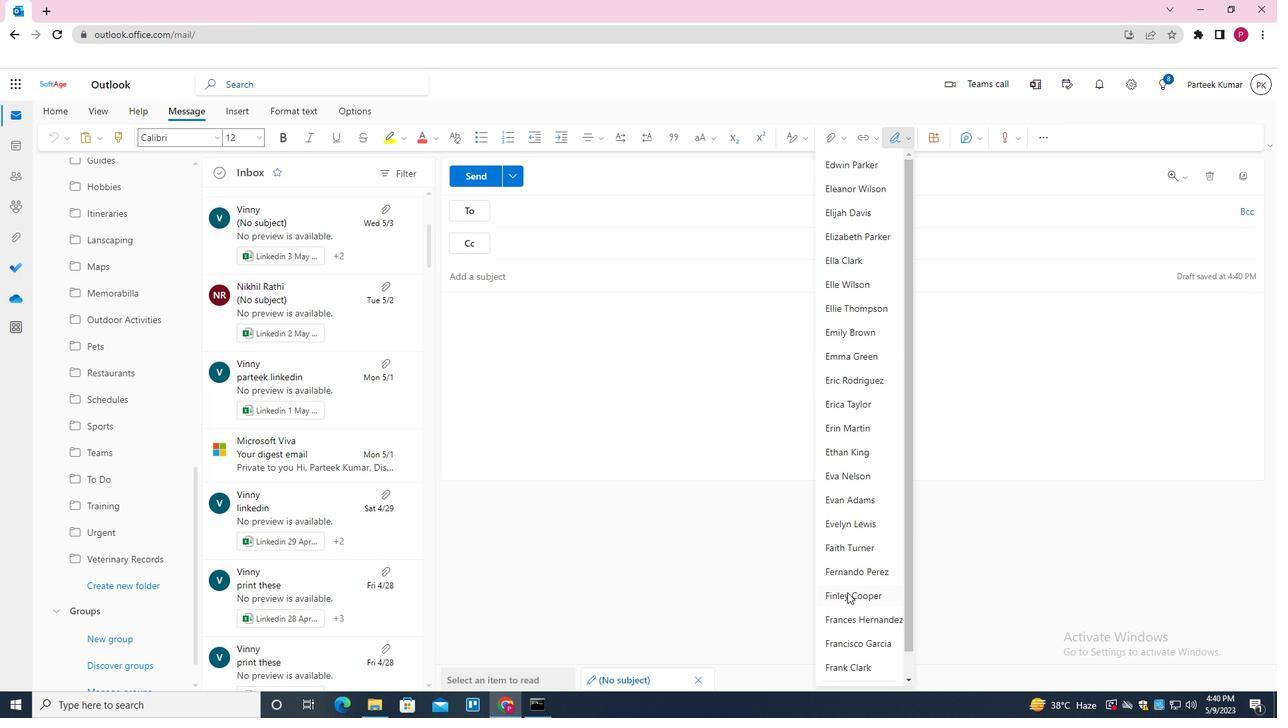 
Action: Mouse scrolled (849, 594) with delta (0, 0)
Screenshot: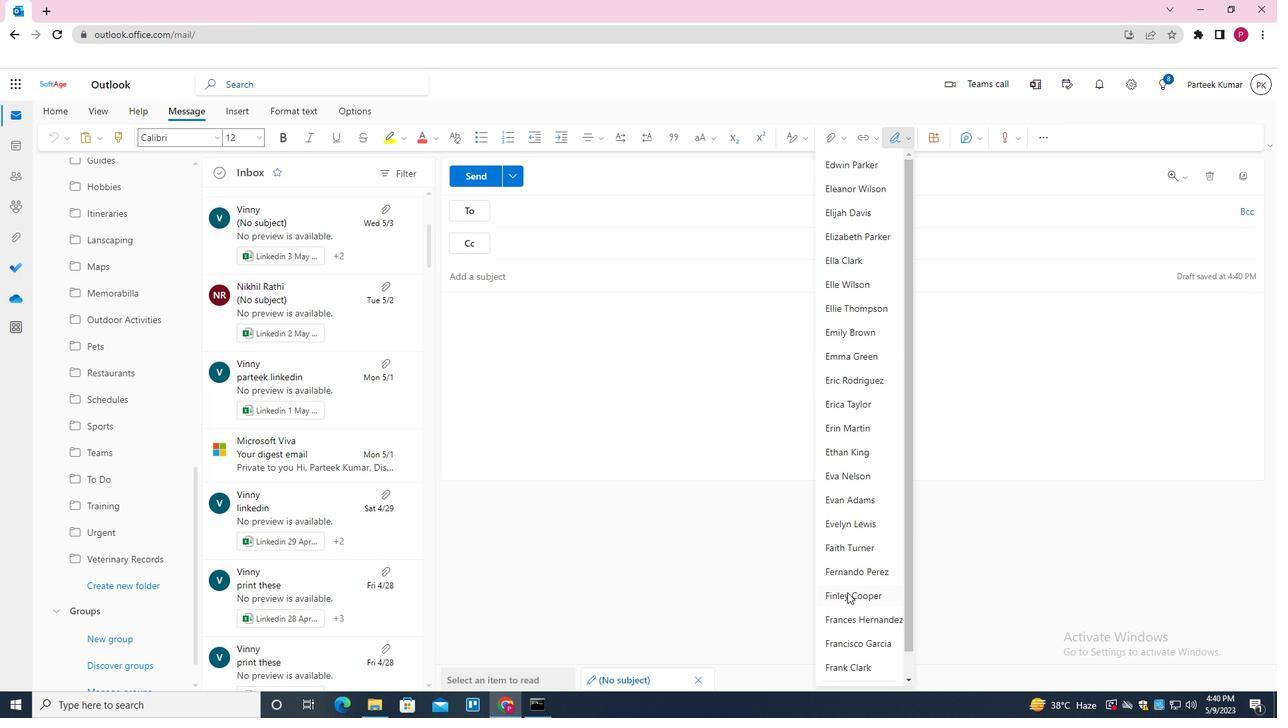 
Action: Mouse moved to (849, 596)
Screenshot: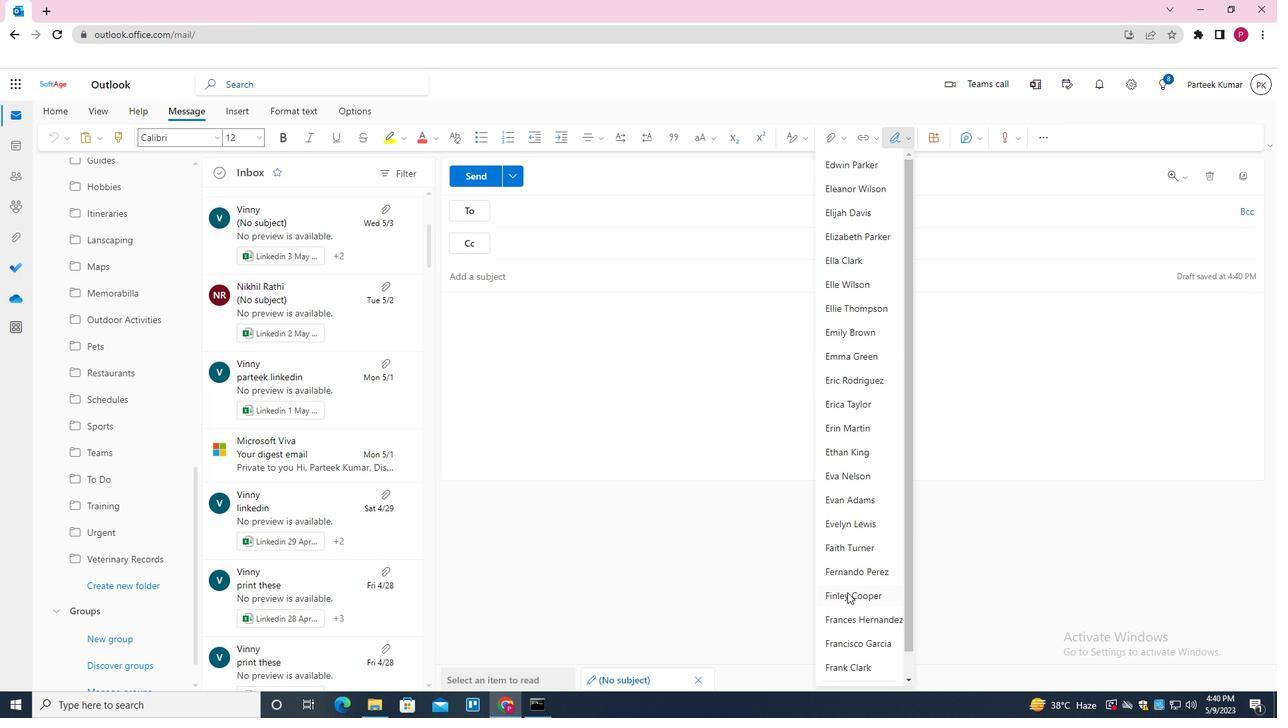 
Action: Mouse scrolled (849, 595) with delta (0, 0)
Screenshot: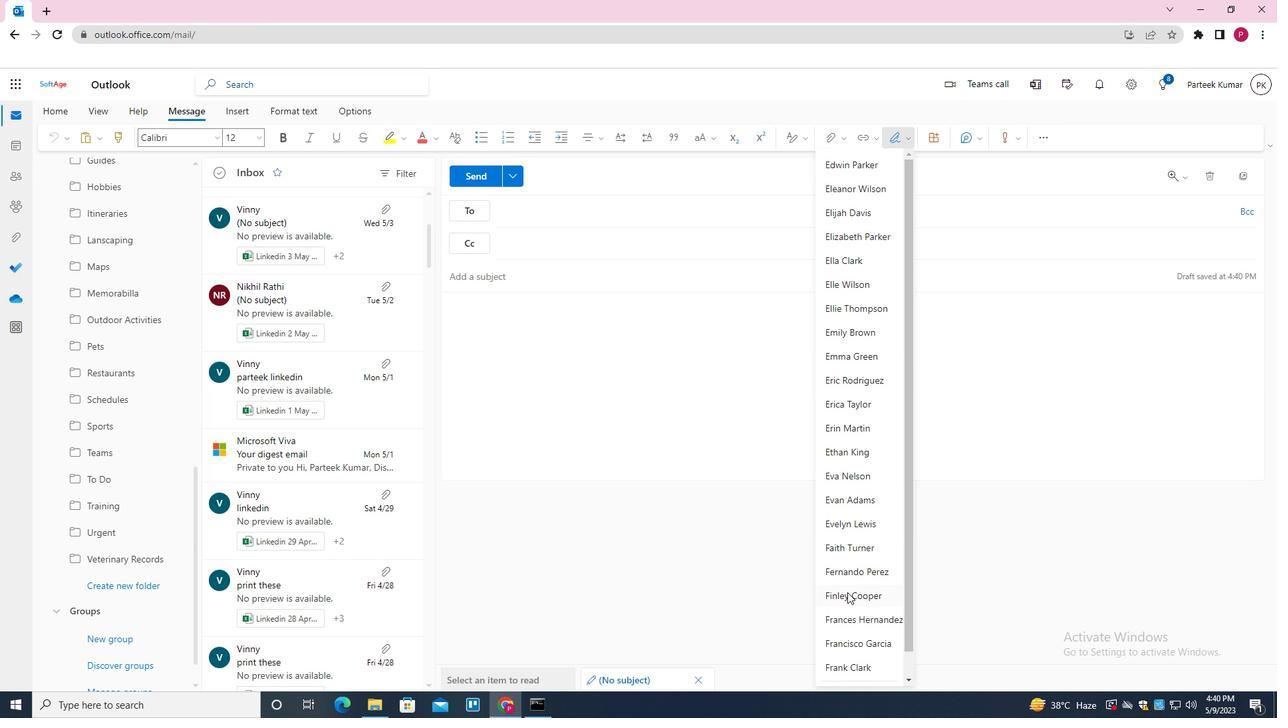 
Action: Mouse scrolled (849, 595) with delta (0, 0)
Screenshot: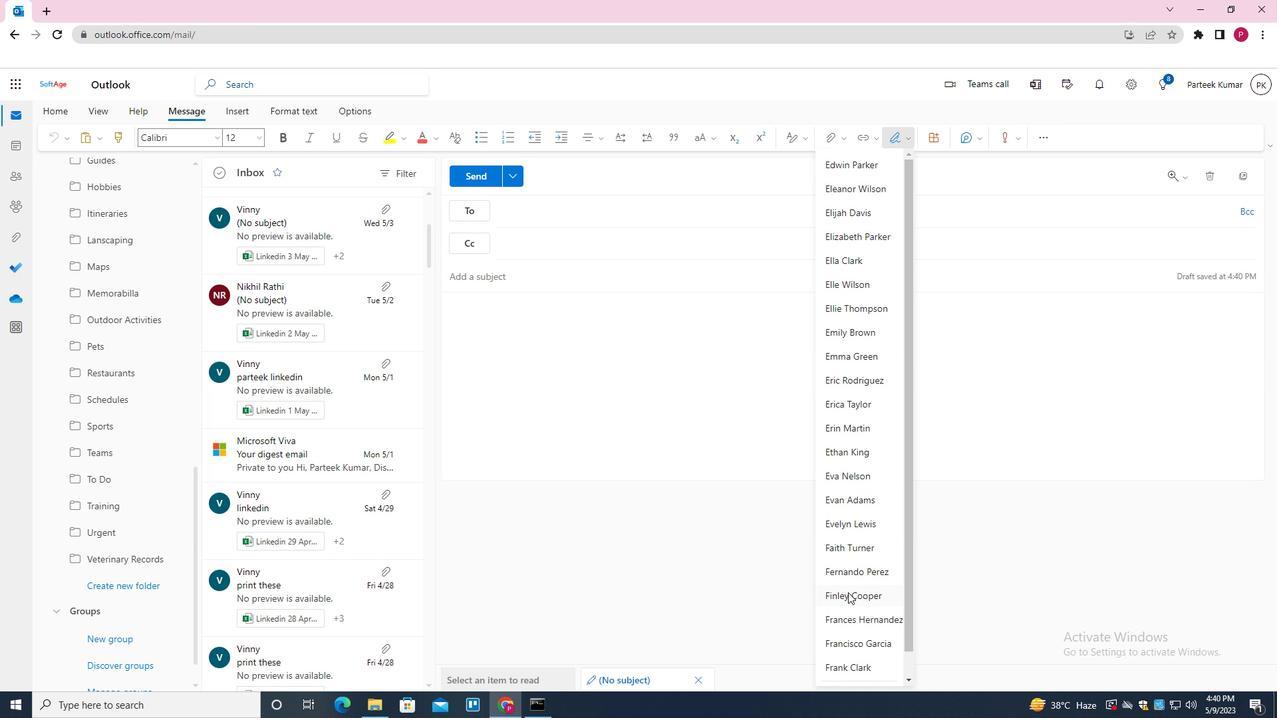 
Action: Mouse moved to (861, 638)
Screenshot: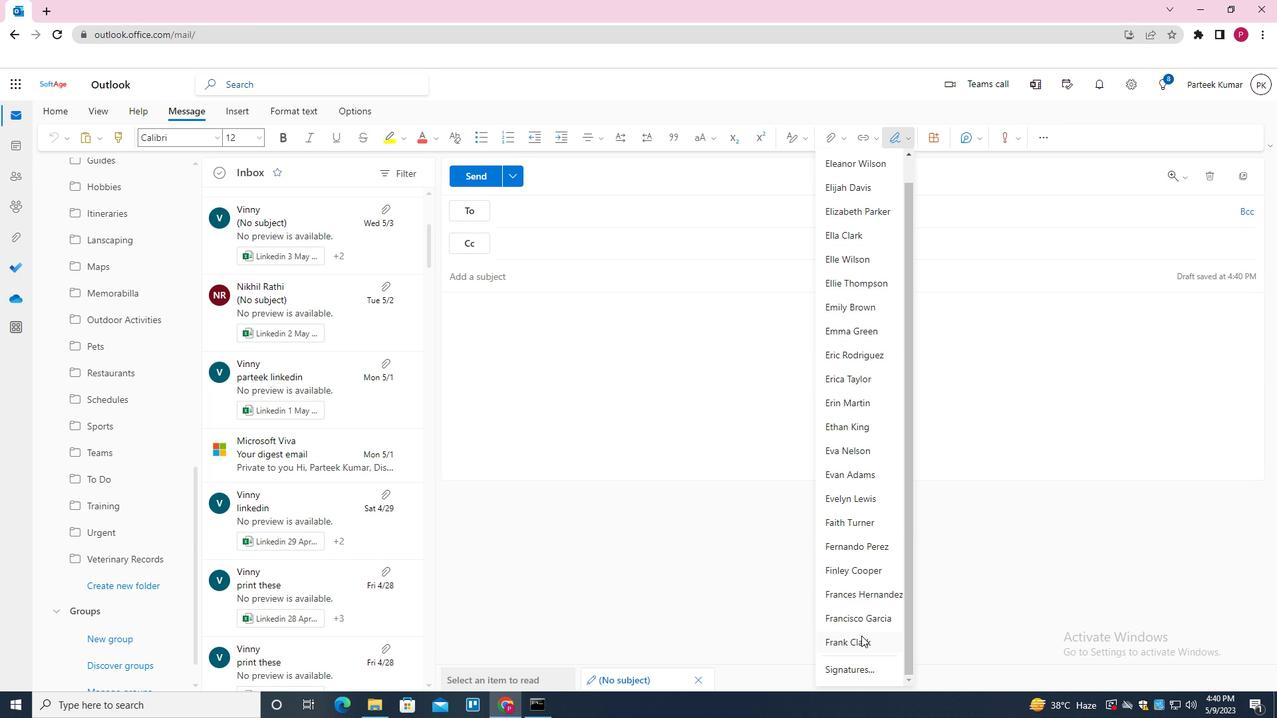 
Action: Mouse pressed left at (861, 638)
Screenshot: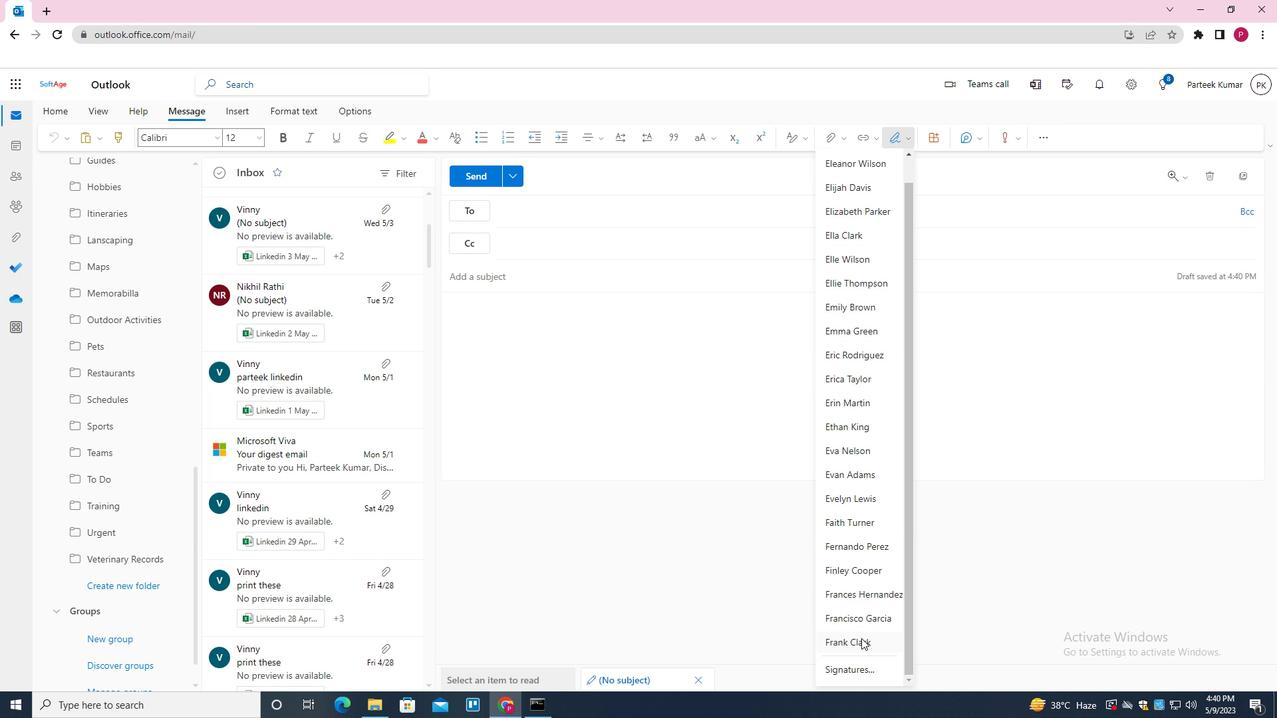
Action: Mouse moved to (515, 214)
Screenshot: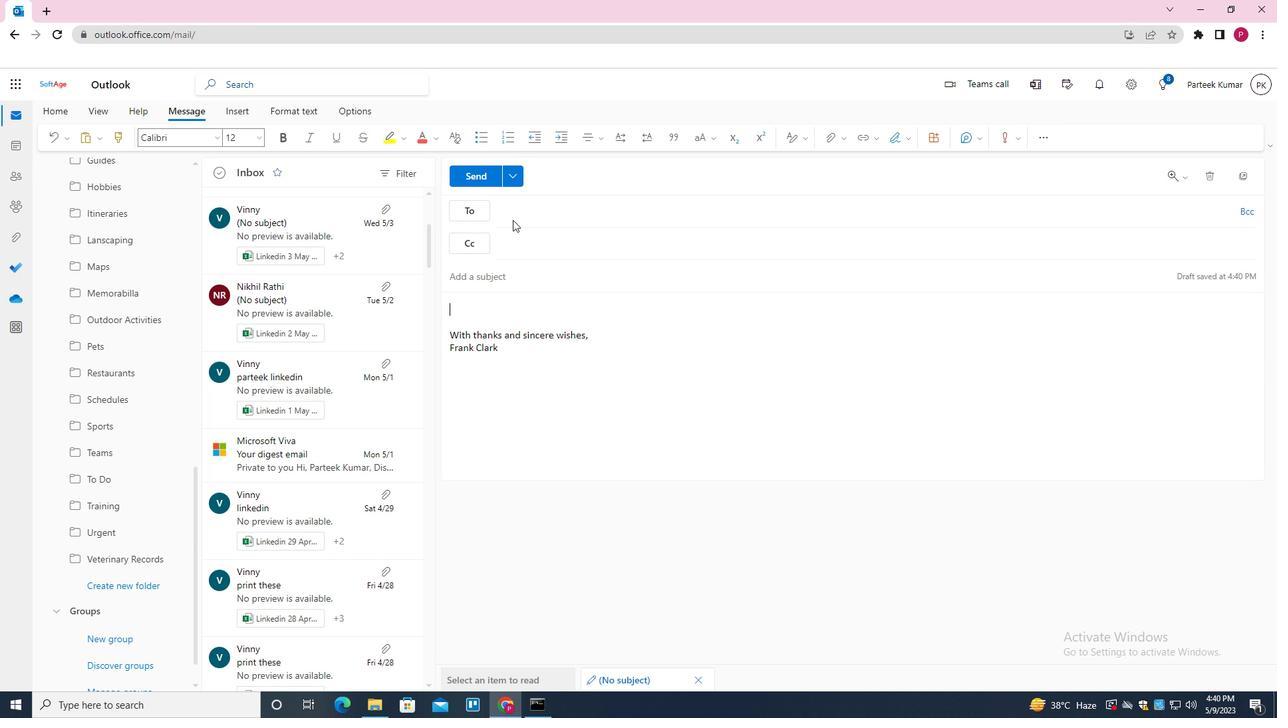 
Action: Mouse pressed left at (515, 214)
Screenshot: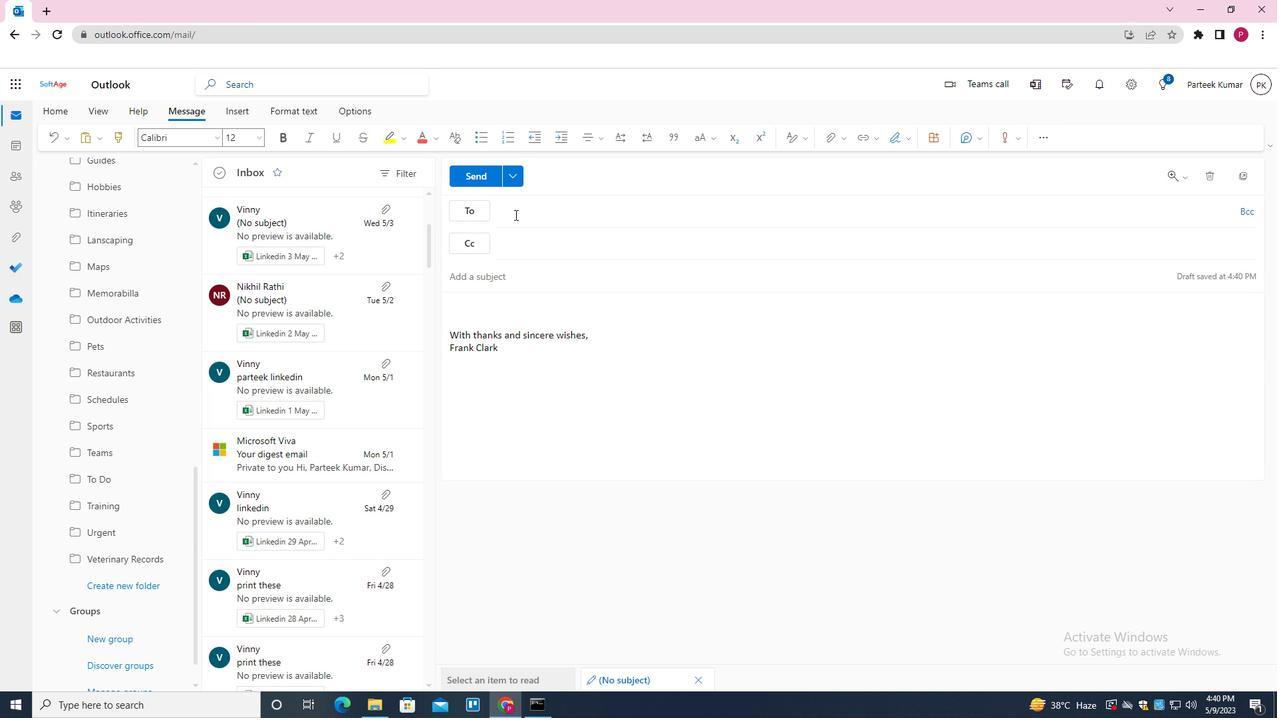 
Action: Key pressed SOFTA<Key.enter>
Screenshot: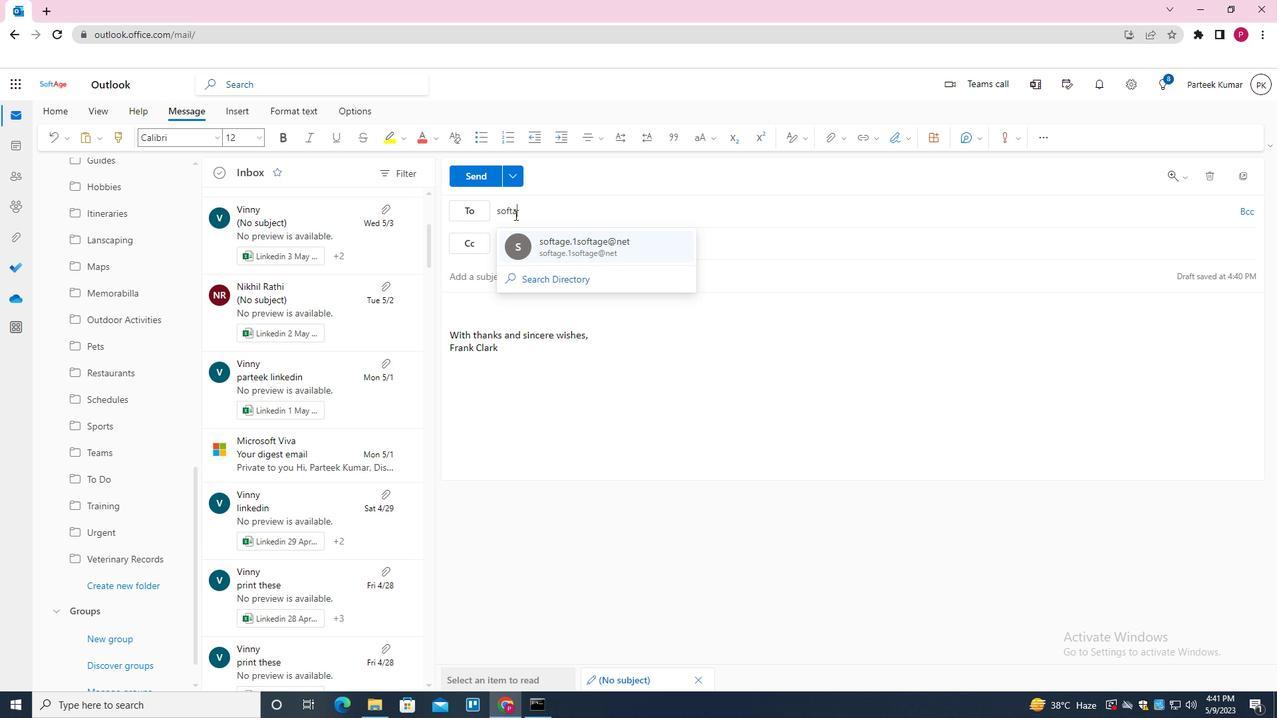 
Action: Mouse moved to (166, 471)
Screenshot: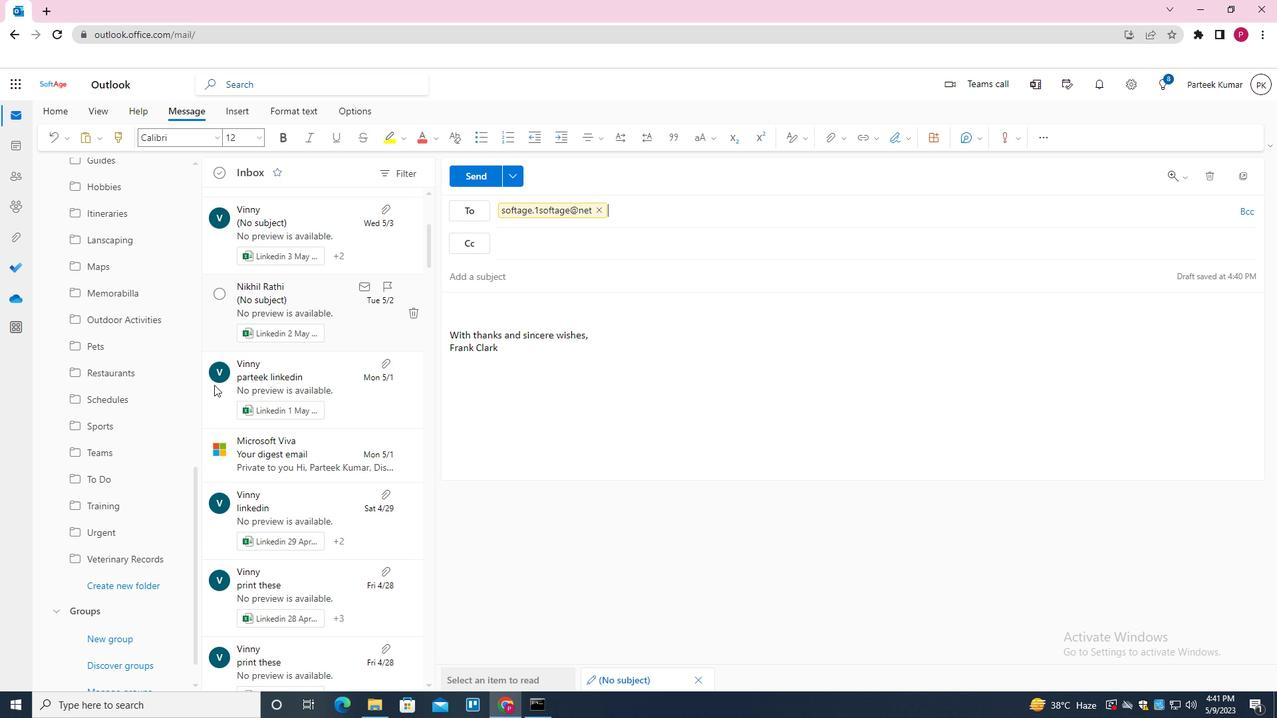 
Action: Mouse scrolled (166, 470) with delta (0, 0)
Screenshot: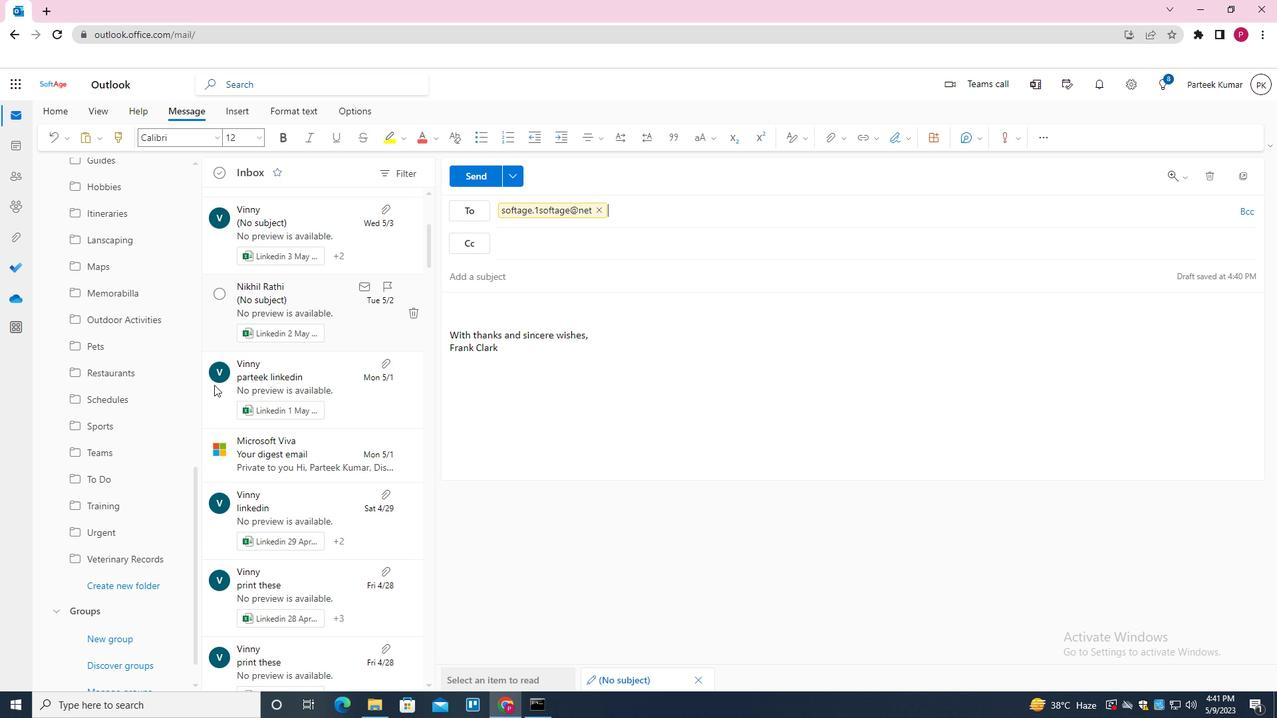 
Action: Mouse moved to (163, 483)
Screenshot: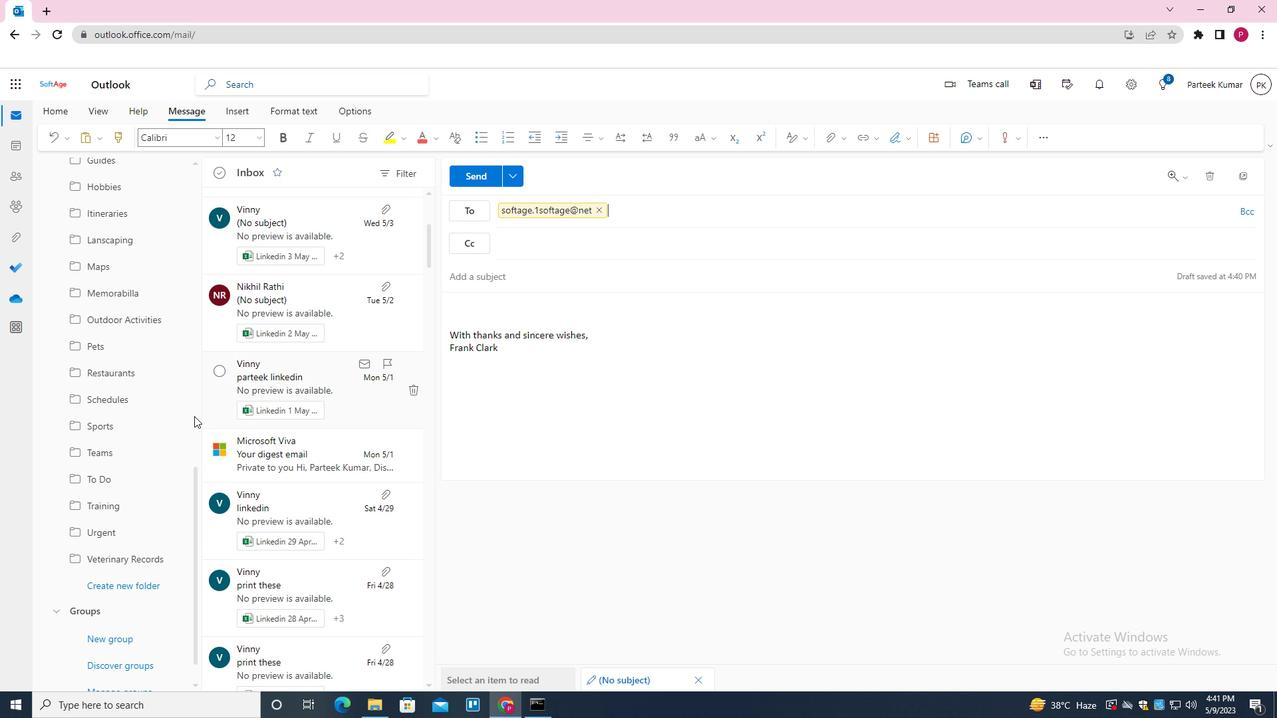
Action: Mouse scrolled (163, 483) with delta (0, 0)
Screenshot: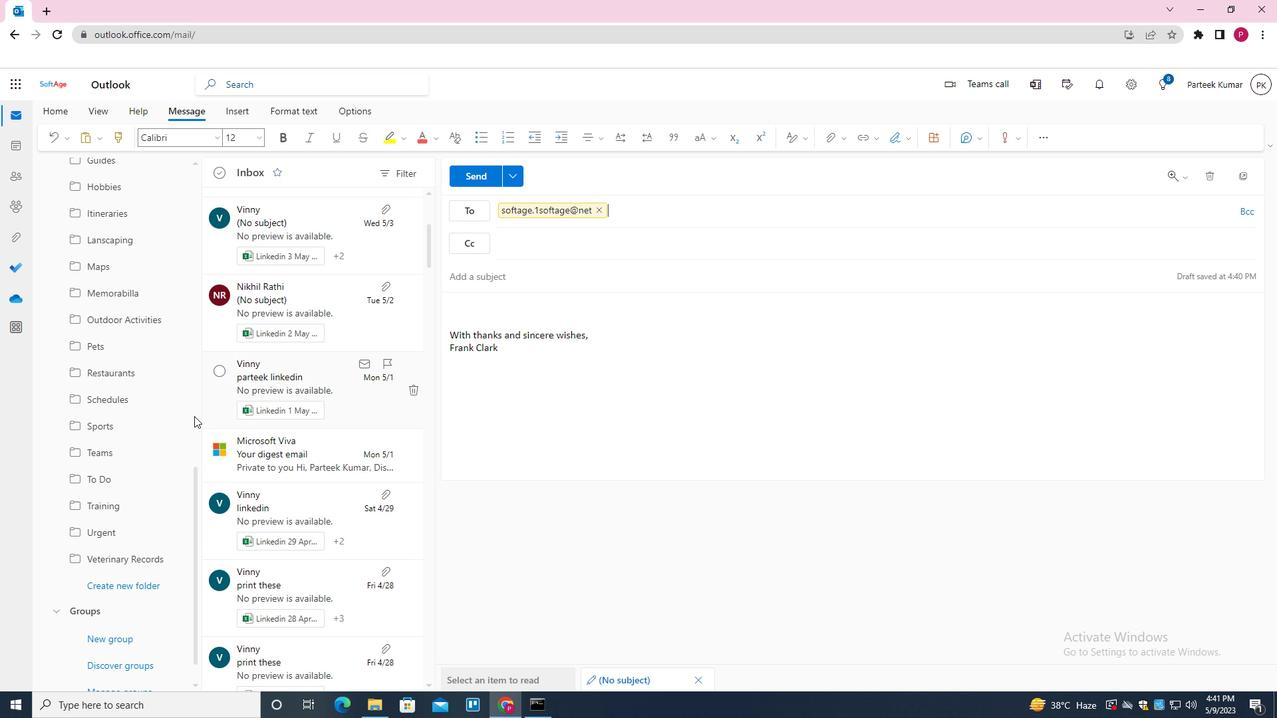 
Action: Mouse moved to (162, 488)
Screenshot: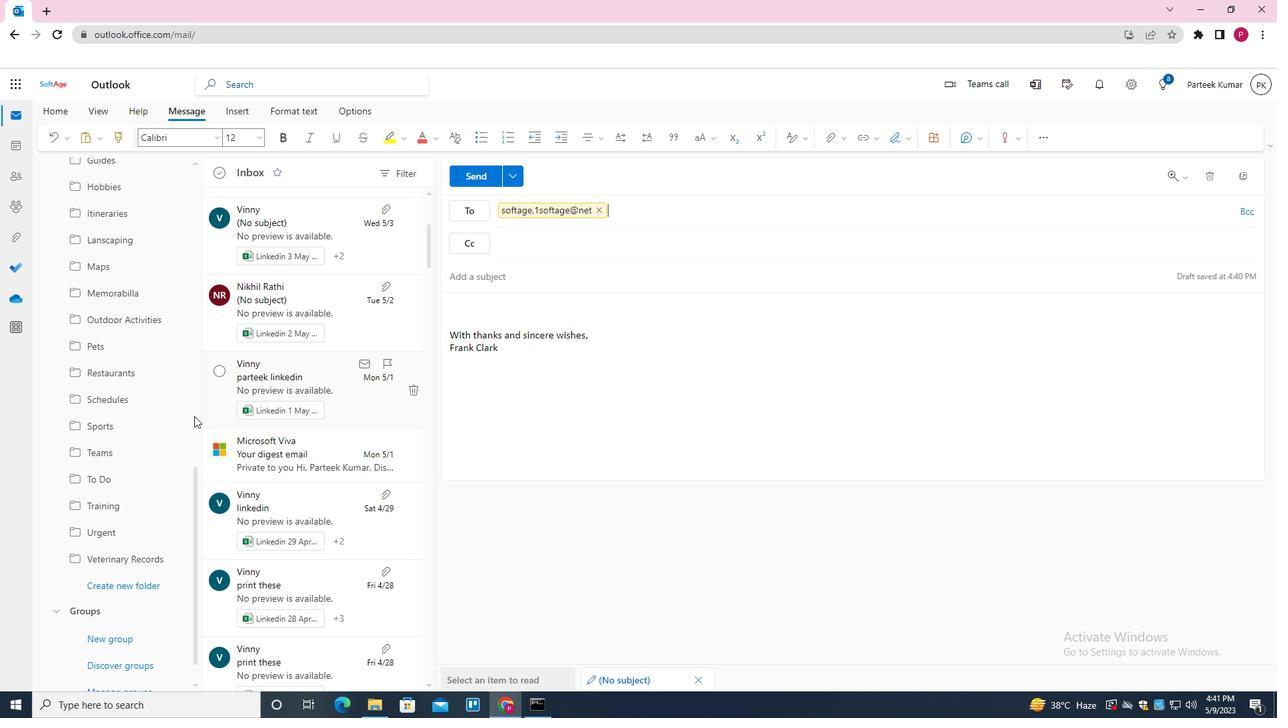 
Action: Mouse scrolled (162, 487) with delta (0, 0)
Screenshot: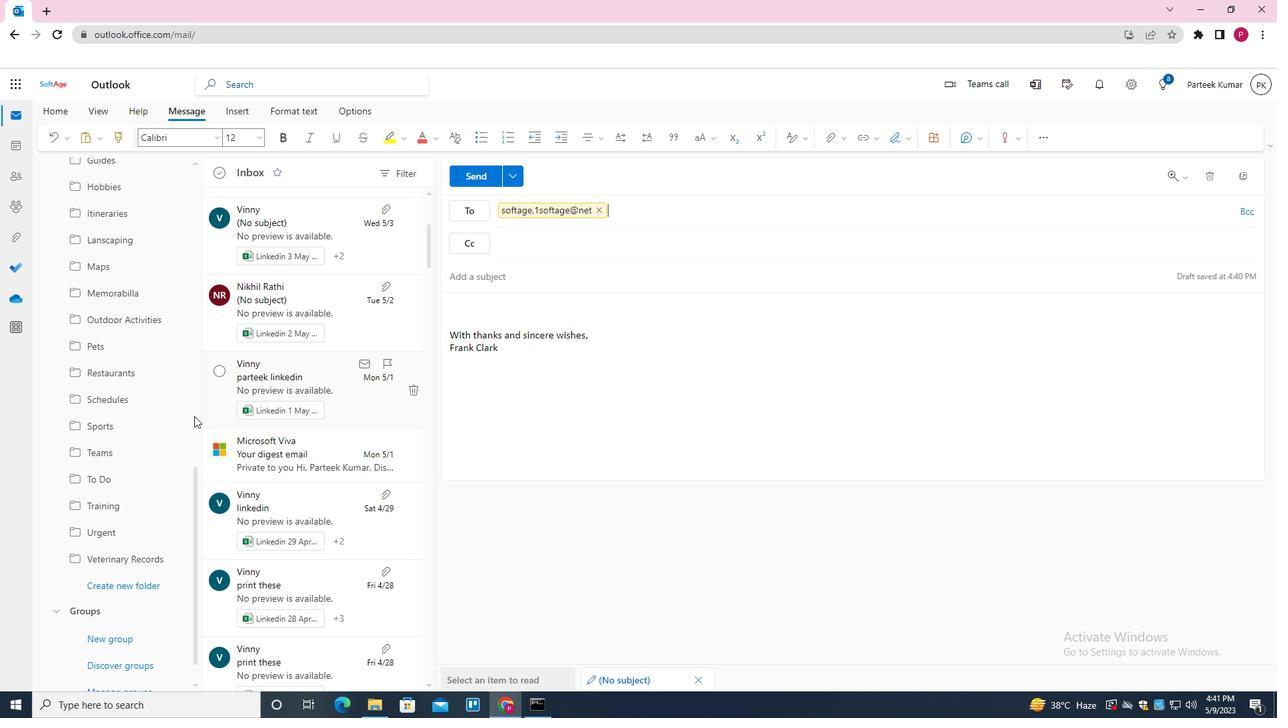 
Action: Mouse moved to (161, 493)
Screenshot: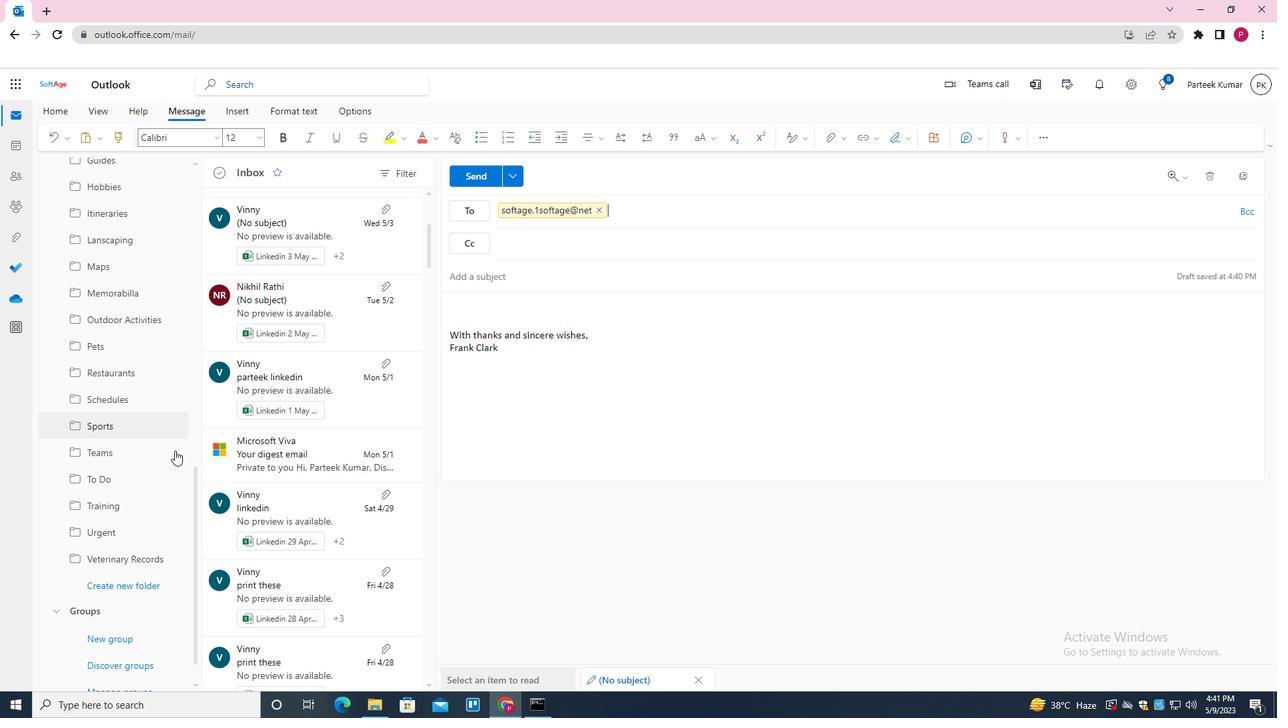 
Action: Mouse scrolled (161, 492) with delta (0, 0)
Screenshot: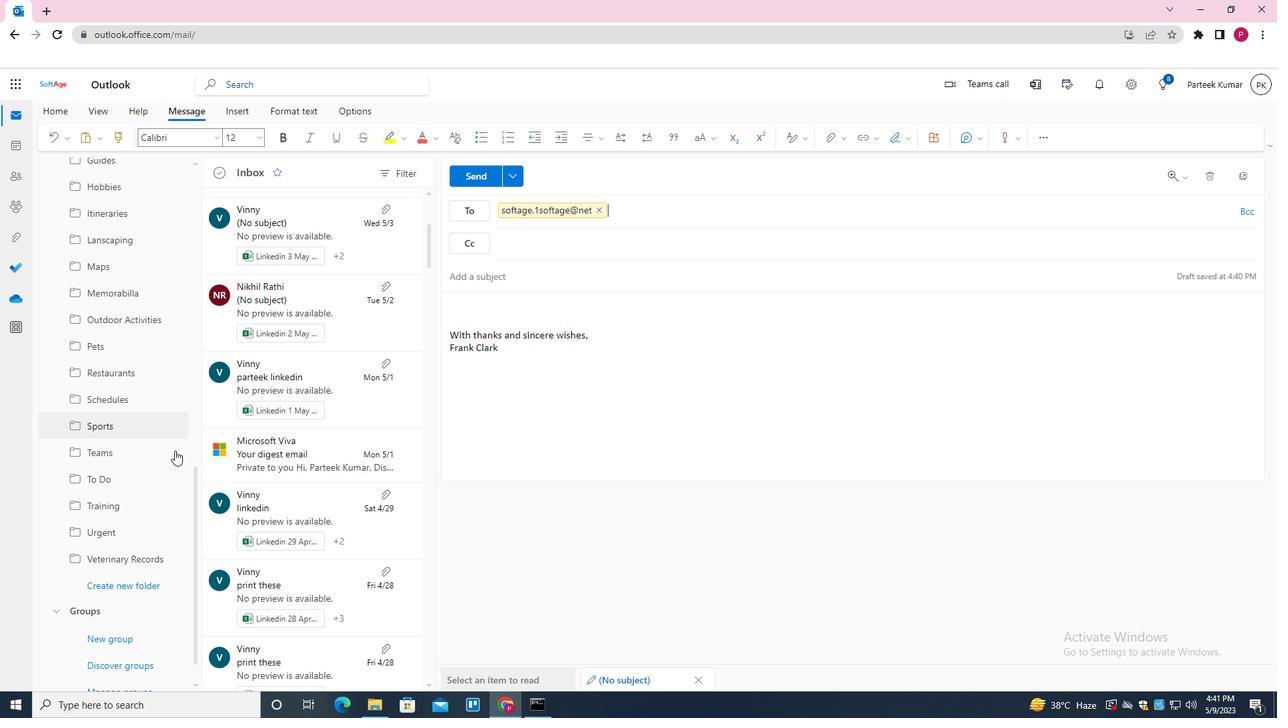 
Action: Mouse moved to (115, 561)
Screenshot: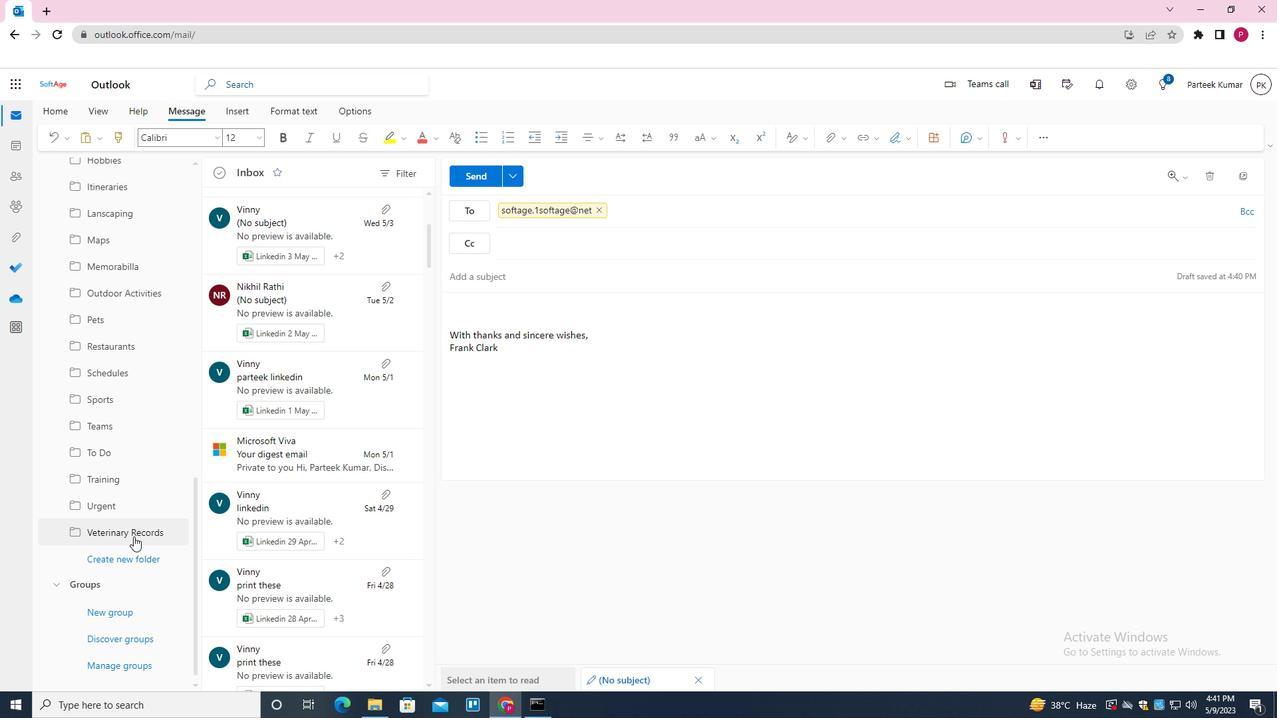 
Action: Mouse pressed left at (115, 561)
Screenshot: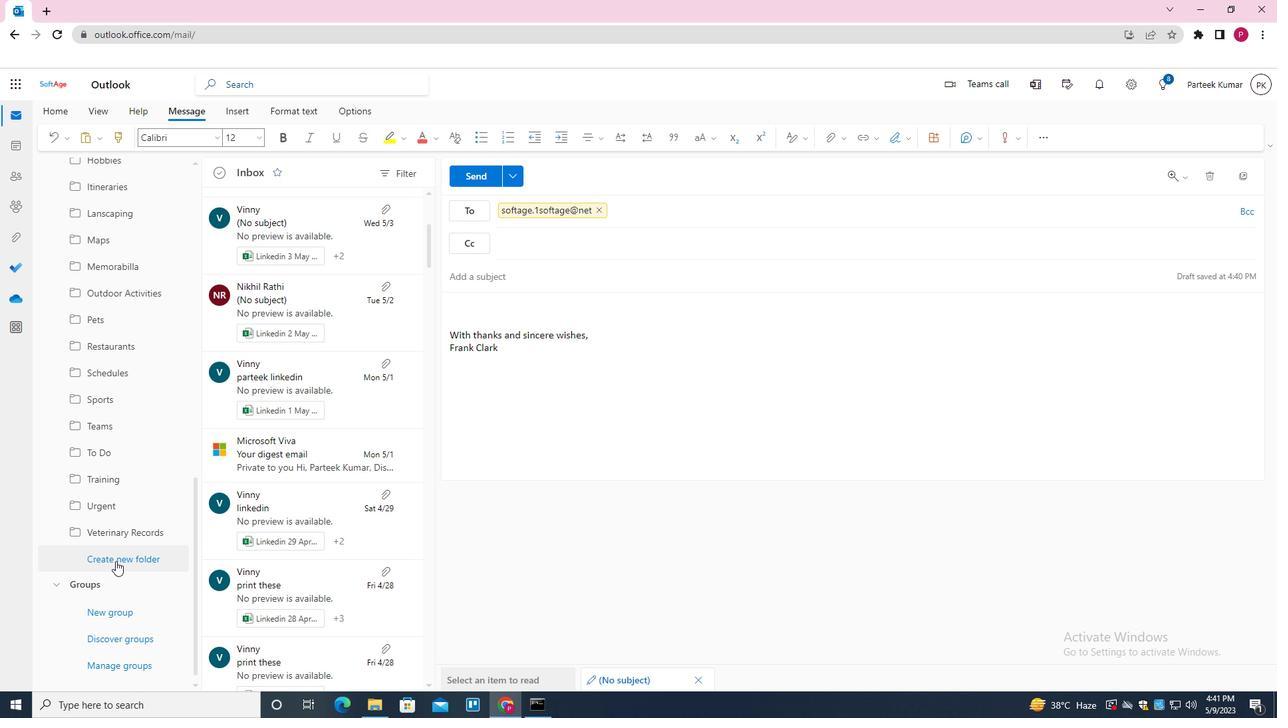 
Action: Key pressed <Key.shift>SUPPLIES<Key.enter>
Screenshot: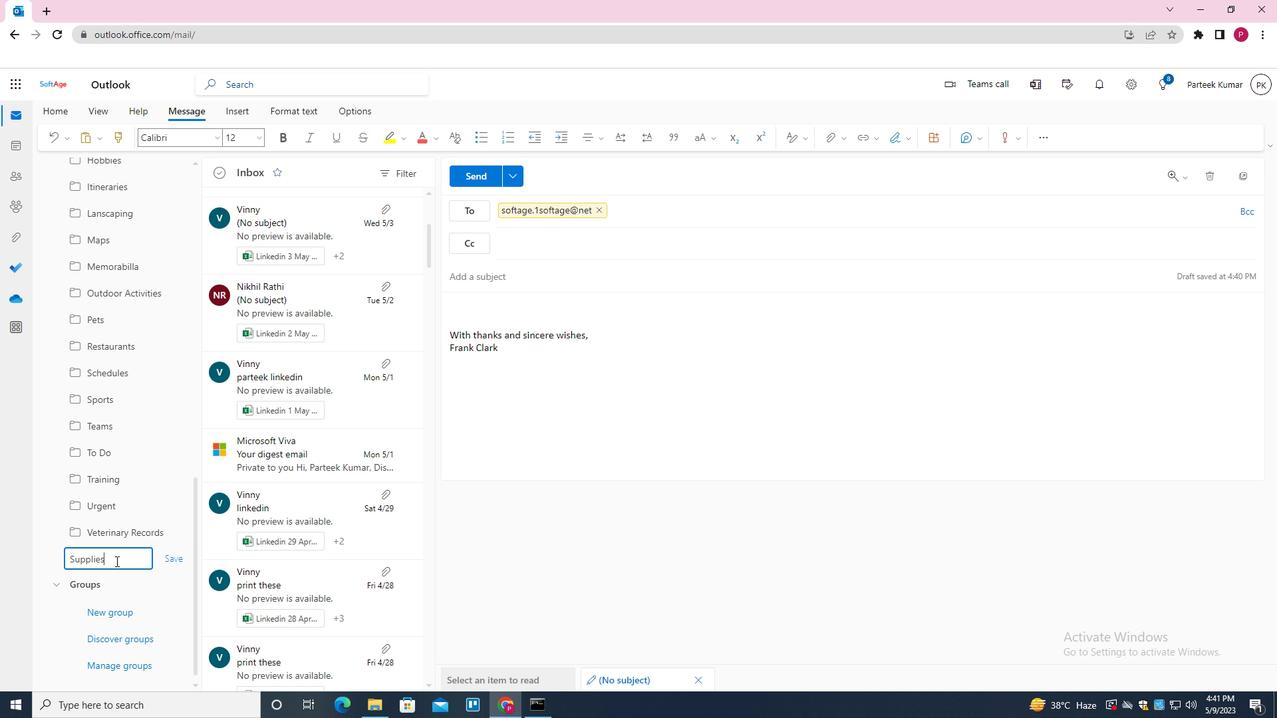 
Action: Mouse moved to (629, 346)
Screenshot: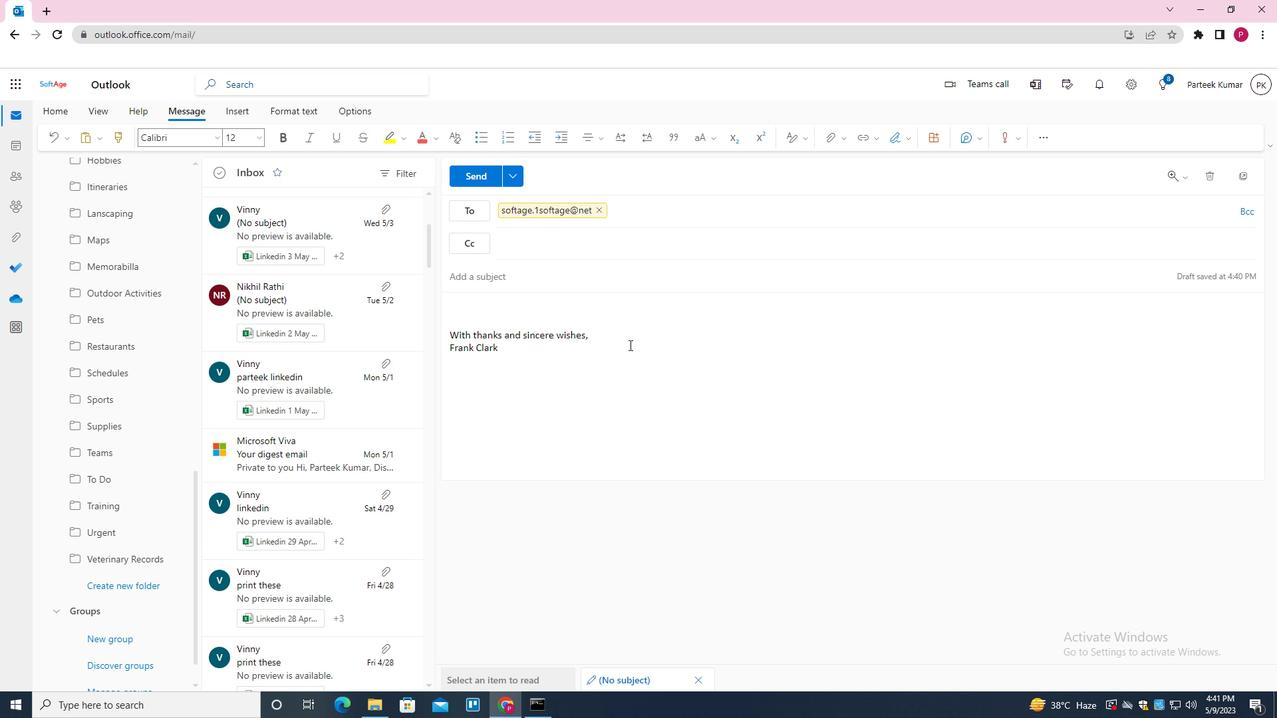 
